 Task: Create a due date automation trigger when advanced on, 2 working days before a card is due add fields with custom field "Resume" set to a number greater or equal to 1 and lower than 10 at 11:00 AM.
Action: Mouse moved to (844, 245)
Screenshot: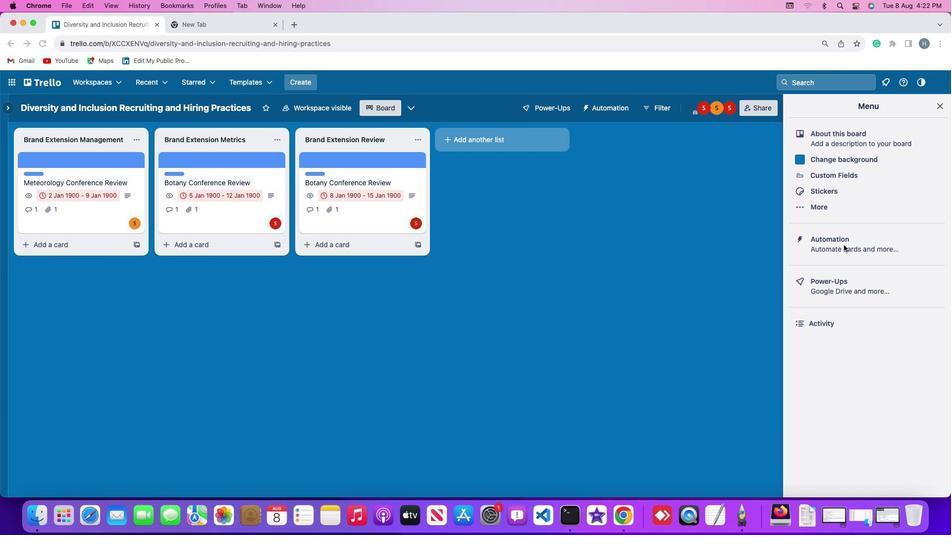 
Action: Mouse pressed left at (844, 245)
Screenshot: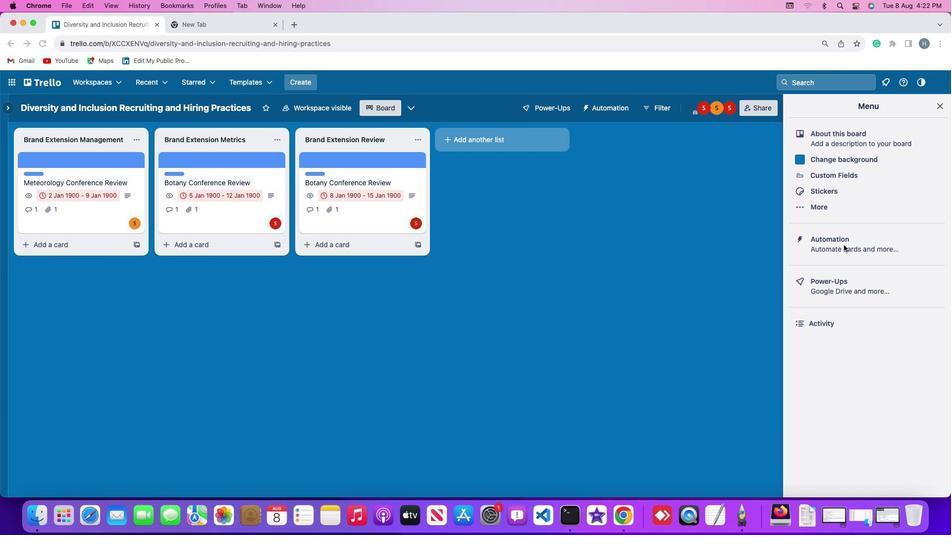 
Action: Mouse pressed left at (844, 245)
Screenshot: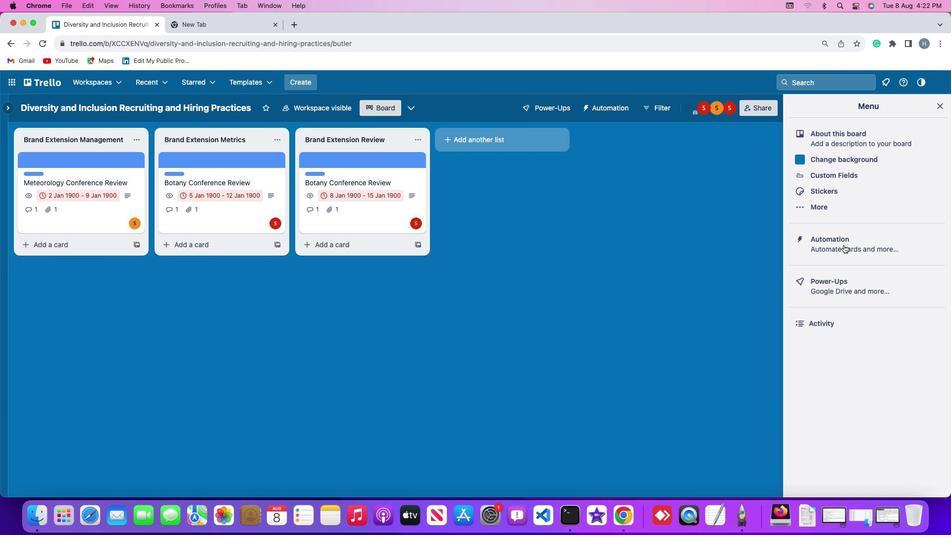 
Action: Mouse moved to (42, 236)
Screenshot: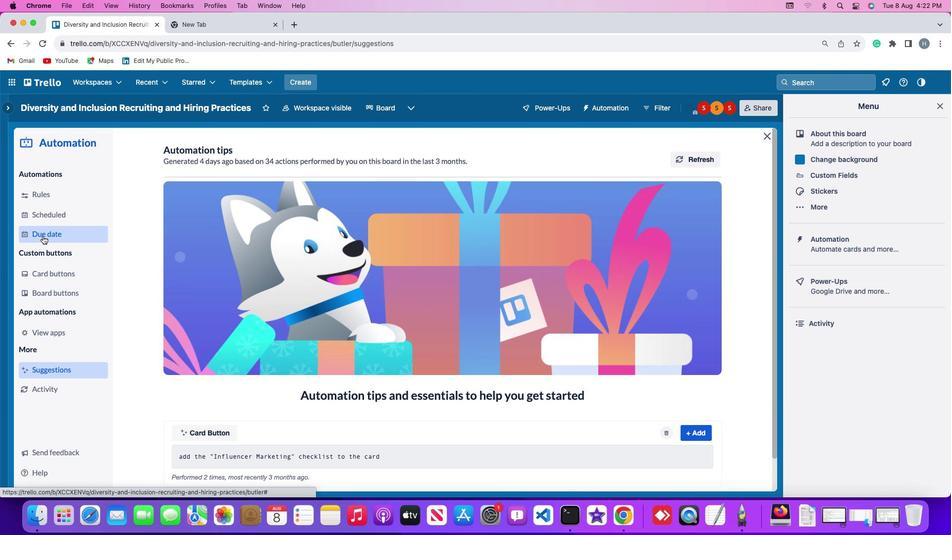 
Action: Mouse pressed left at (42, 236)
Screenshot: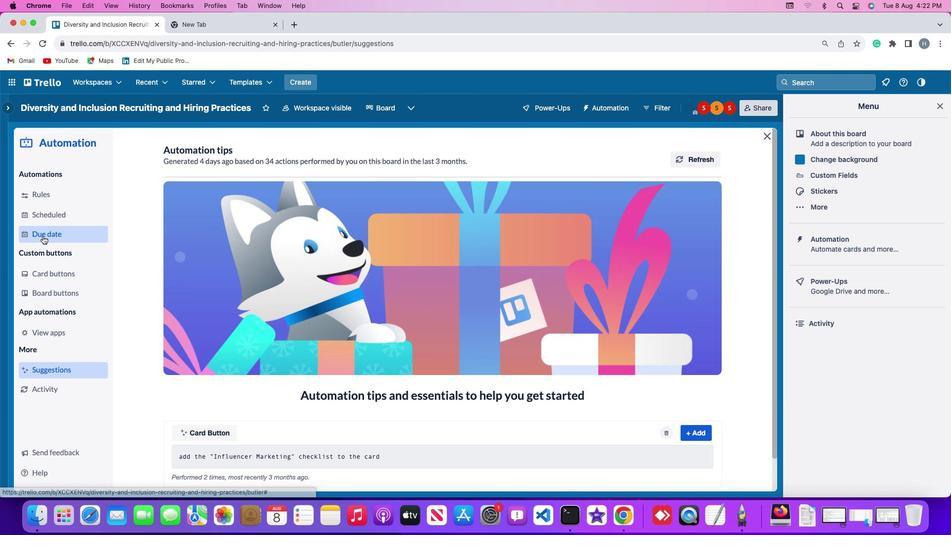 
Action: Mouse moved to (657, 153)
Screenshot: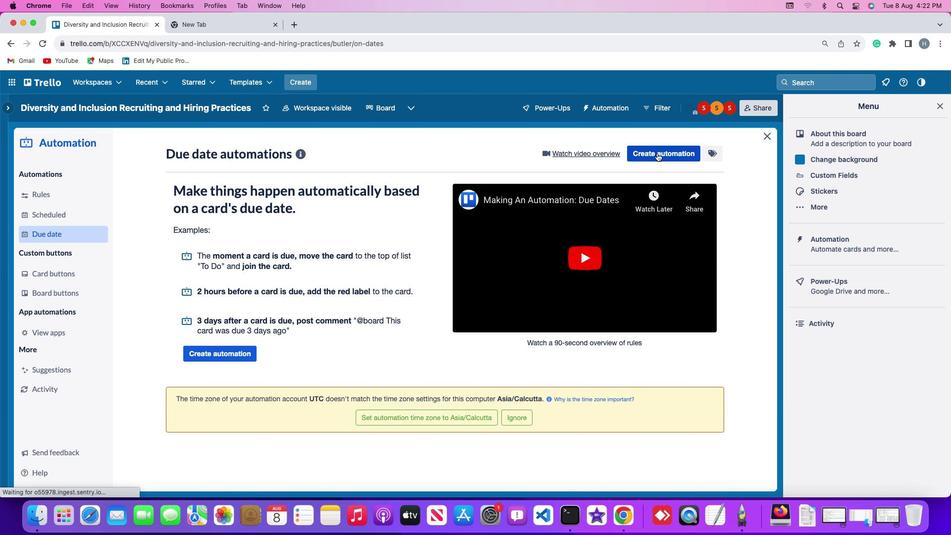 
Action: Mouse pressed left at (657, 153)
Screenshot: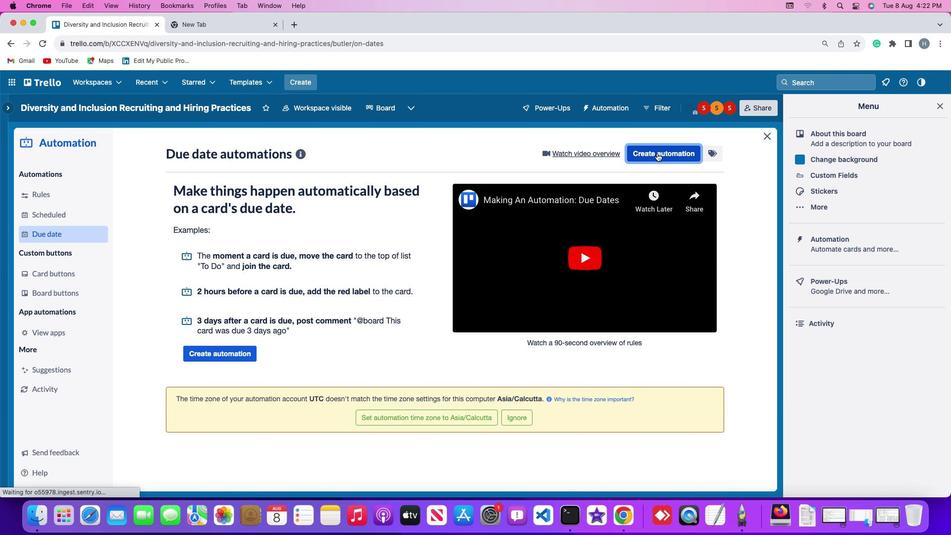 
Action: Mouse moved to (228, 246)
Screenshot: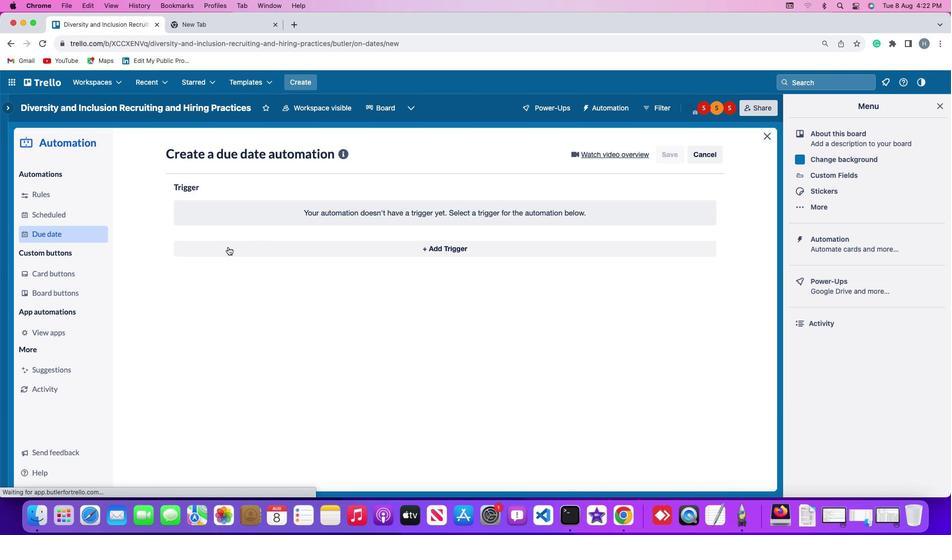 
Action: Mouse pressed left at (228, 246)
Screenshot: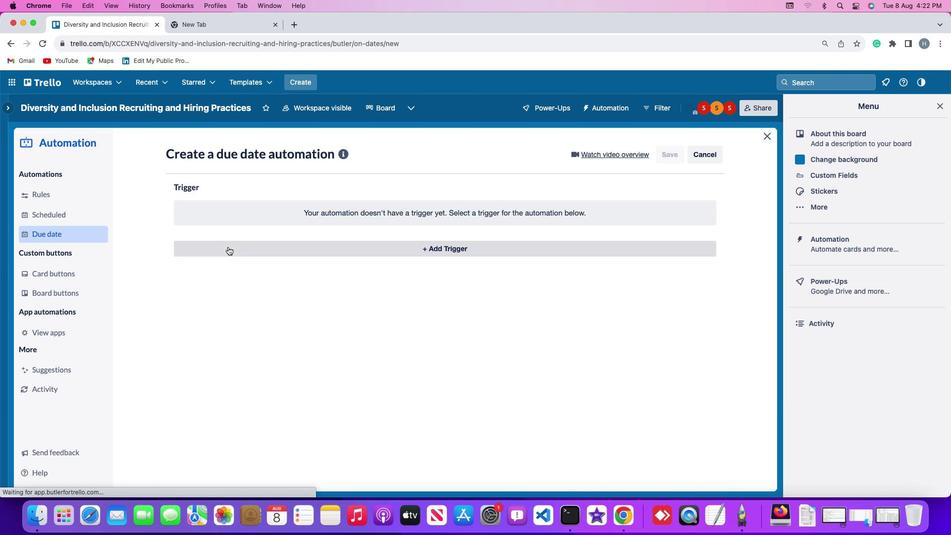 
Action: Mouse moved to (191, 399)
Screenshot: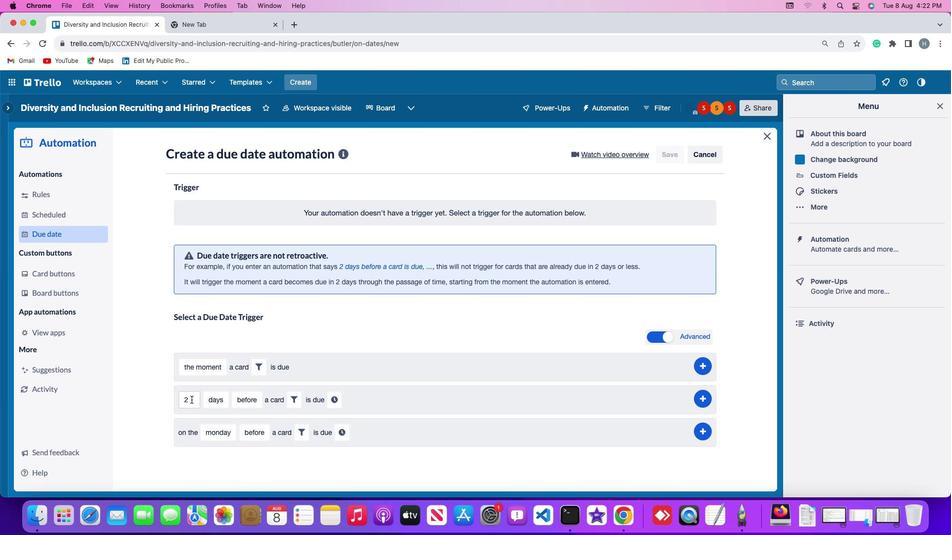 
Action: Mouse pressed left at (191, 399)
Screenshot: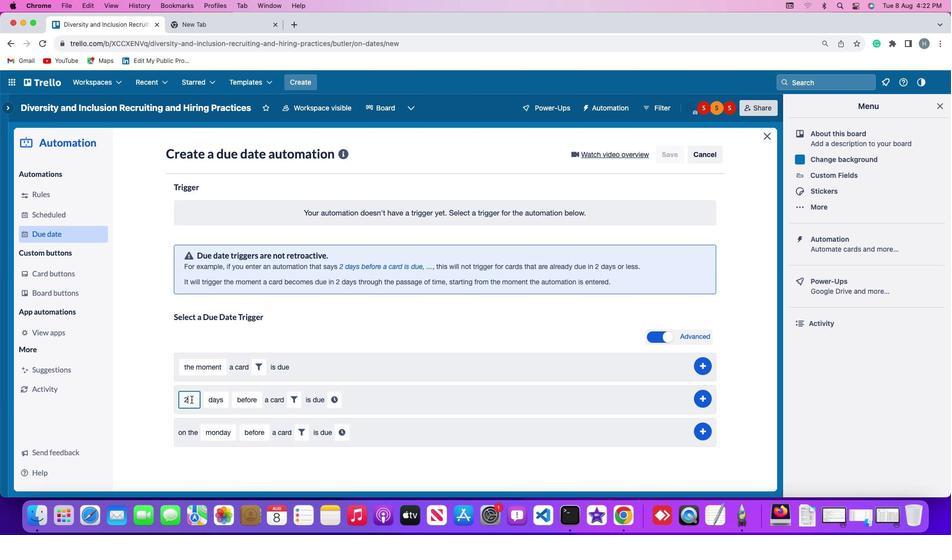 
Action: Mouse moved to (195, 399)
Screenshot: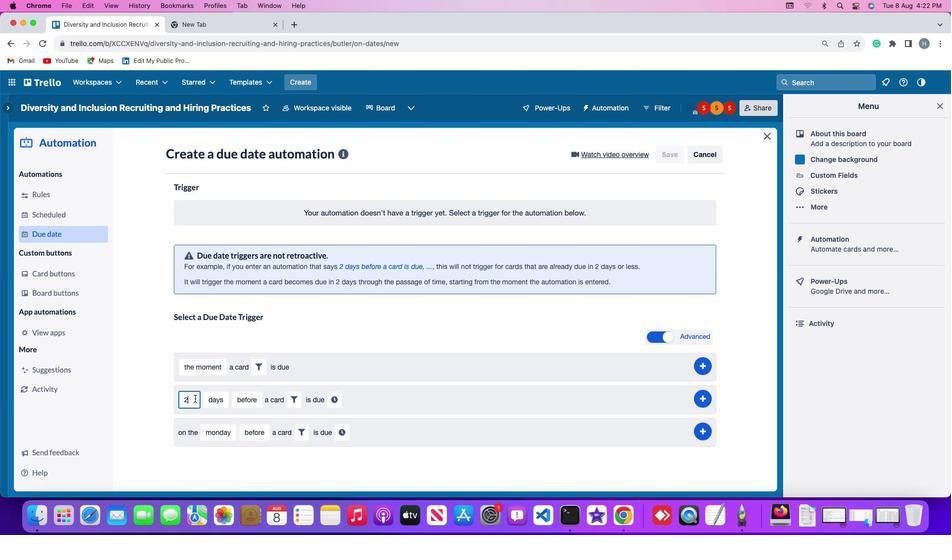 
Action: Key pressed Key.backspace
Screenshot: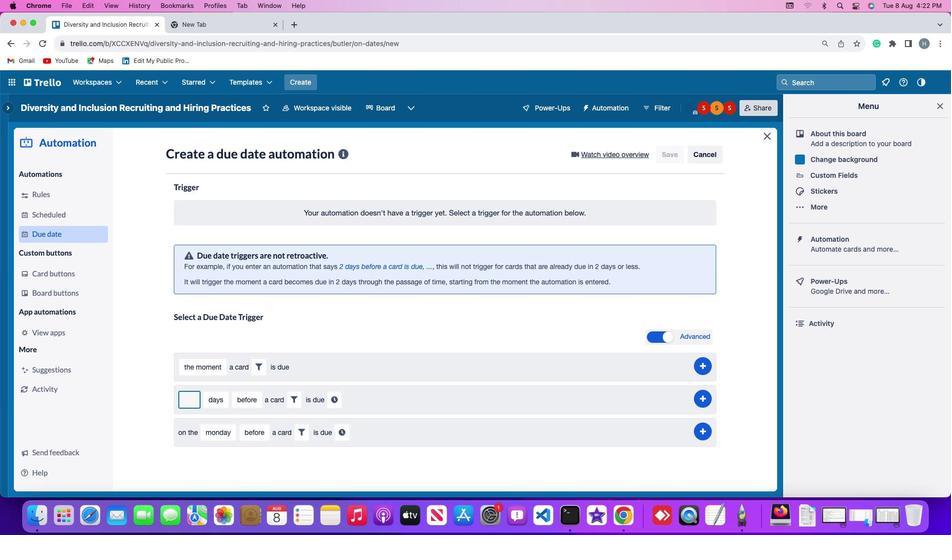 
Action: Mouse moved to (195, 398)
Screenshot: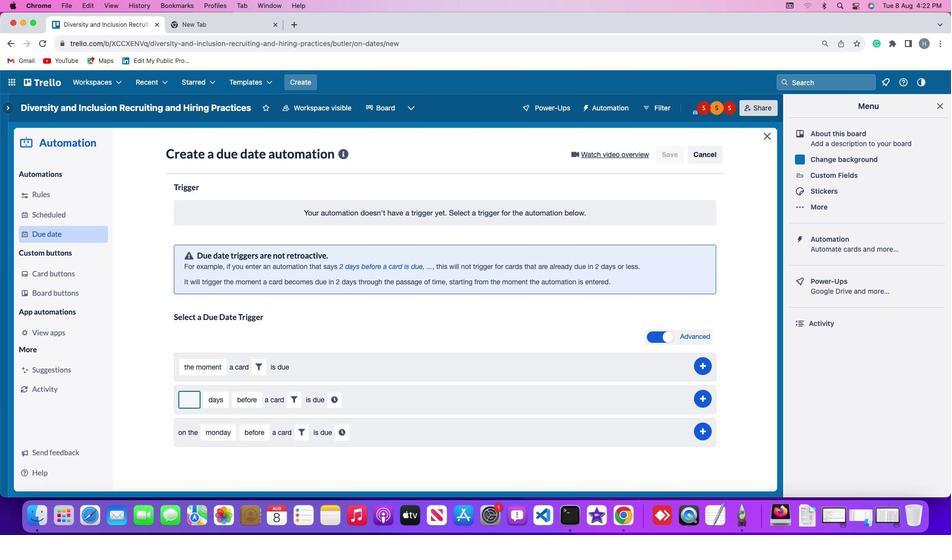 
Action: Key pressed '2'
Screenshot: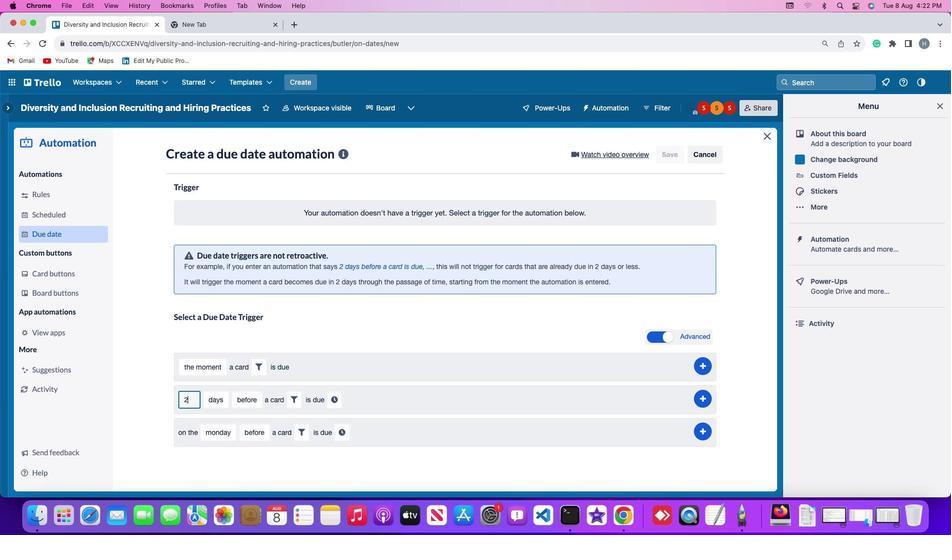 
Action: Mouse moved to (226, 395)
Screenshot: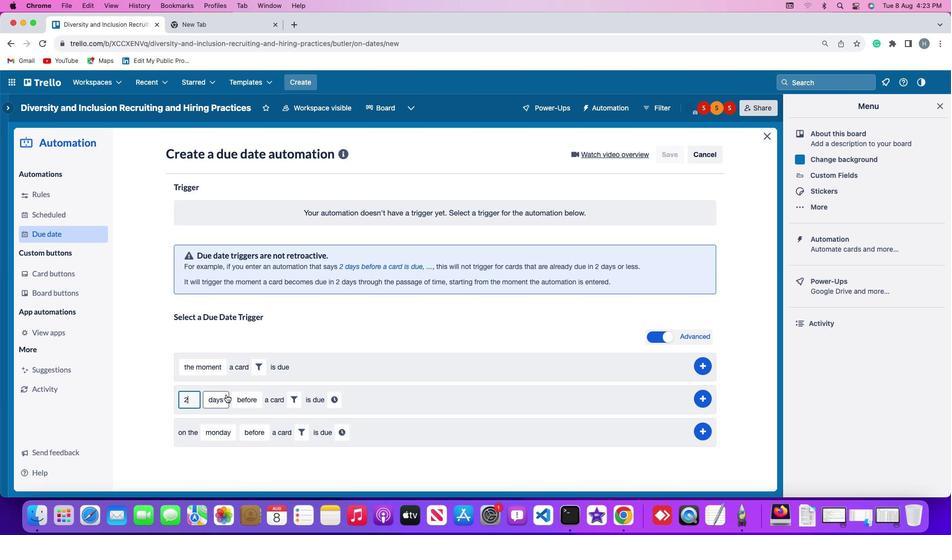 
Action: Mouse pressed left at (226, 395)
Screenshot: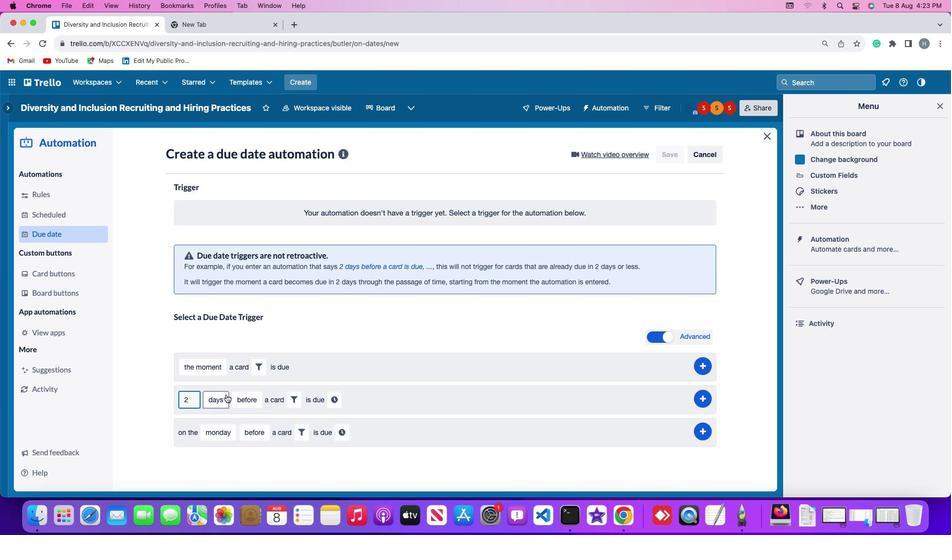 
Action: Mouse moved to (221, 437)
Screenshot: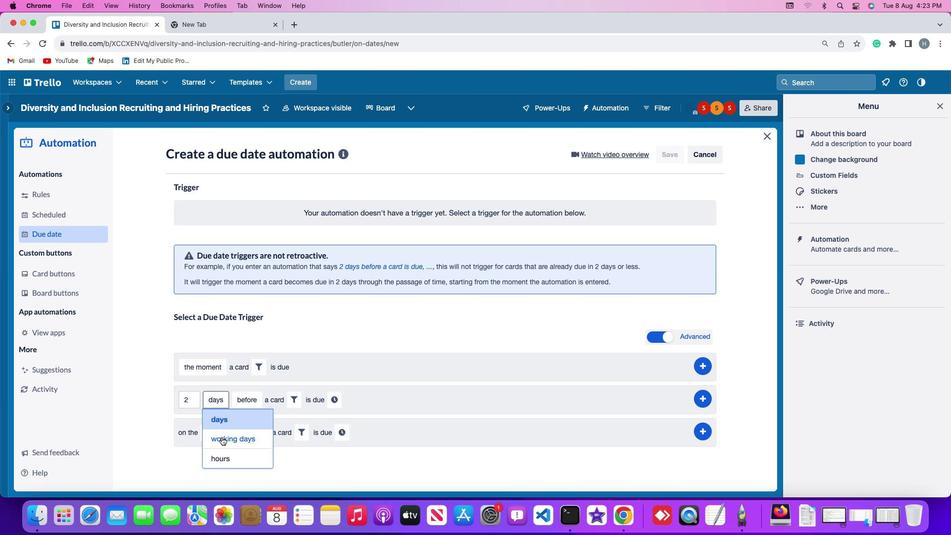 
Action: Mouse pressed left at (221, 437)
Screenshot: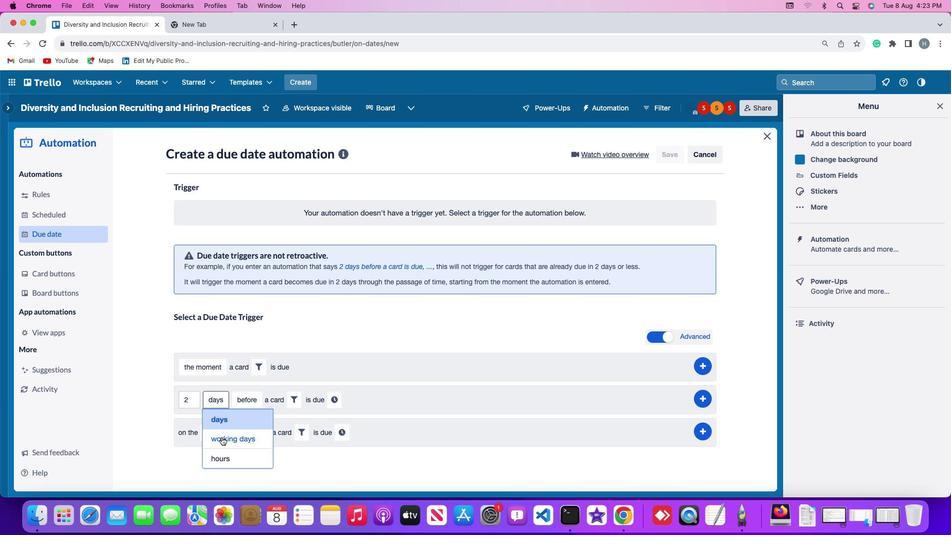 
Action: Mouse moved to (278, 395)
Screenshot: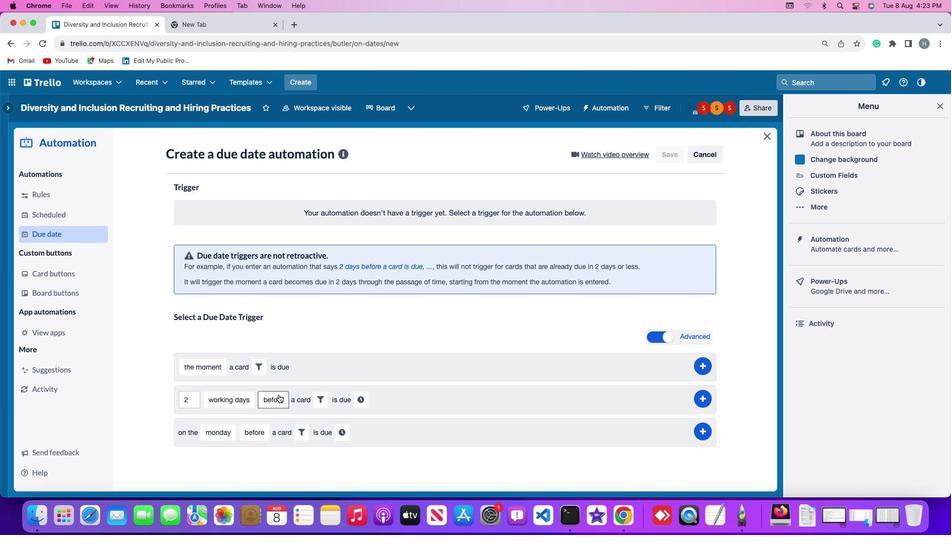 
Action: Mouse pressed left at (278, 395)
Screenshot: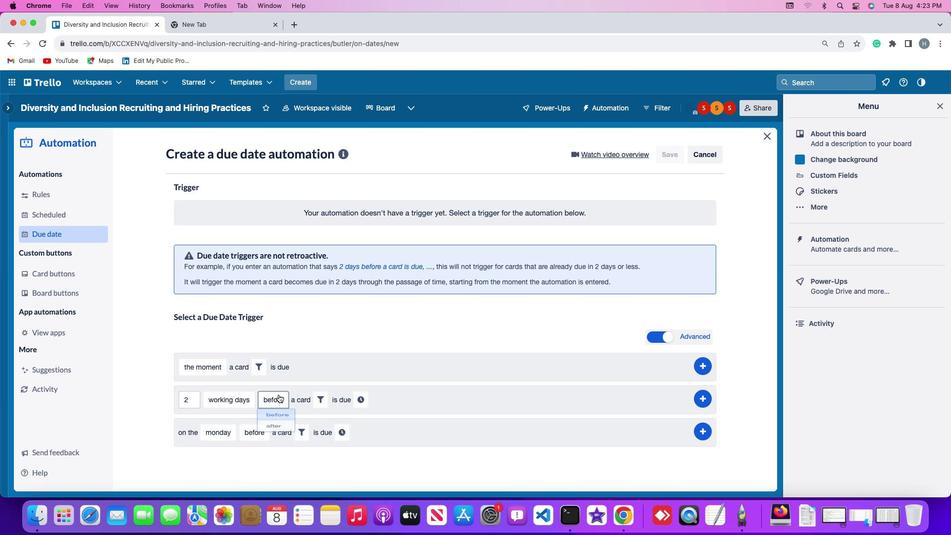 
Action: Mouse moved to (275, 416)
Screenshot: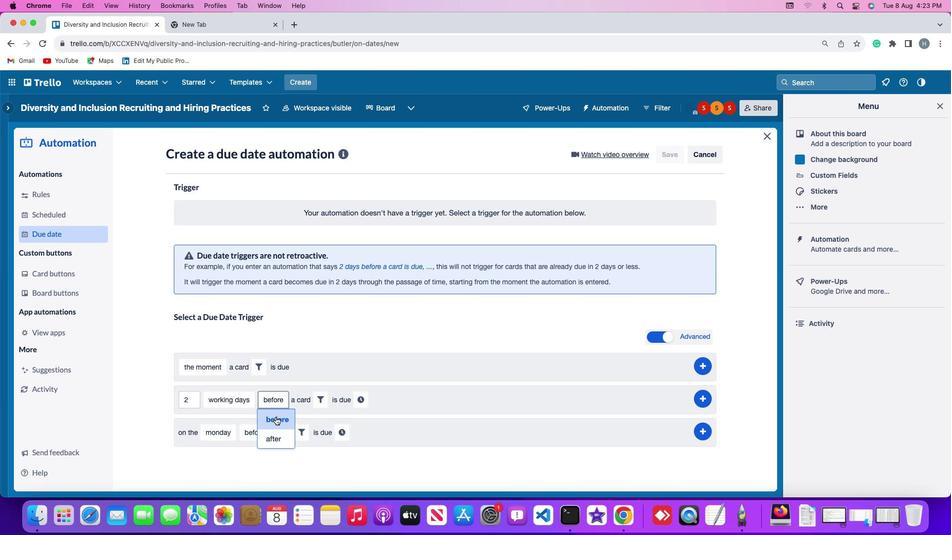 
Action: Mouse pressed left at (275, 416)
Screenshot: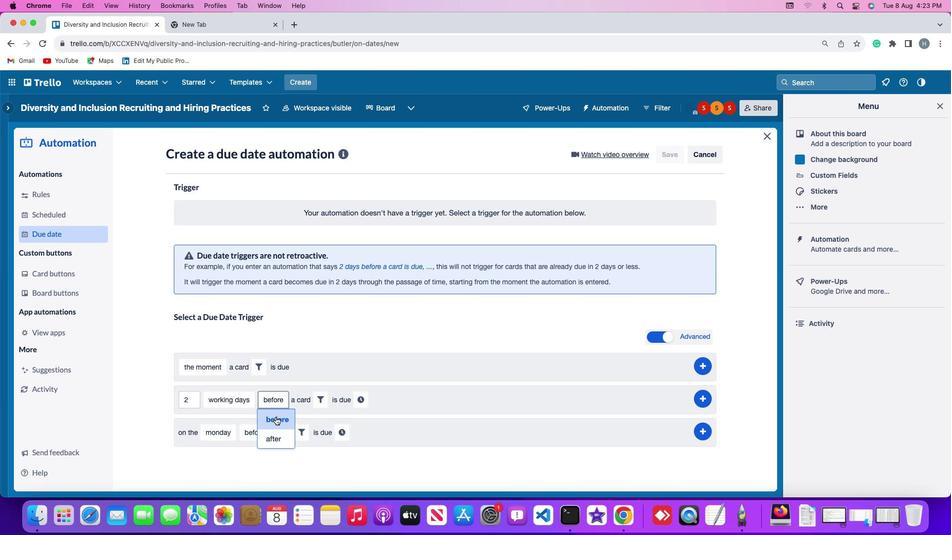 
Action: Mouse moved to (321, 399)
Screenshot: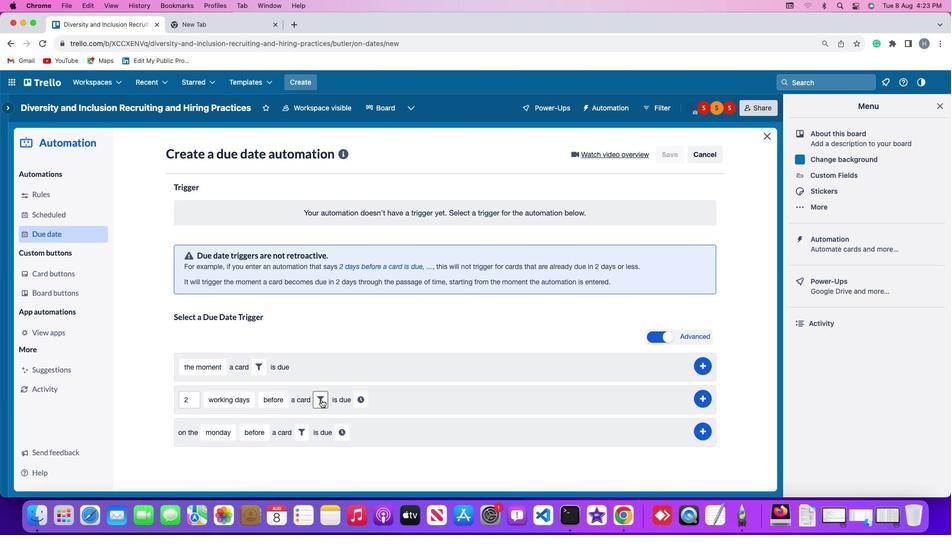 
Action: Mouse pressed left at (321, 399)
Screenshot: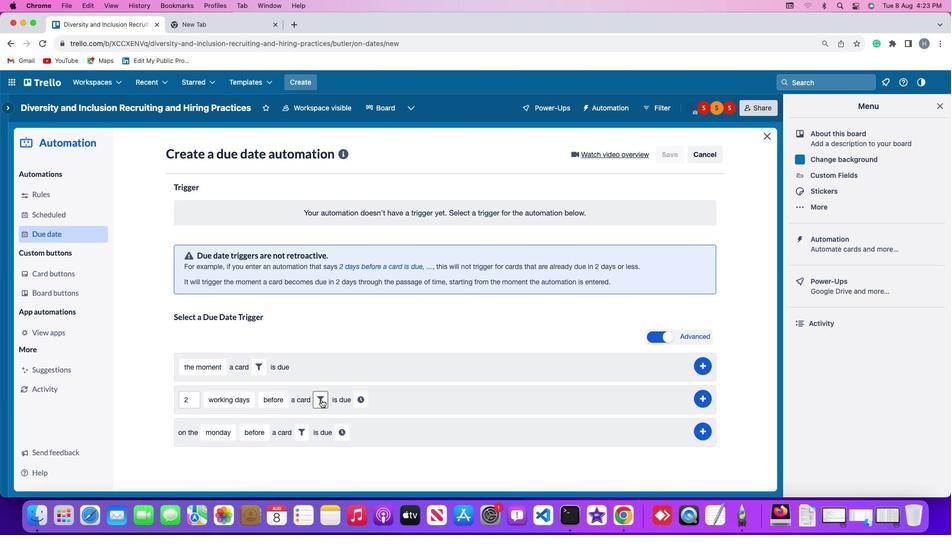 
Action: Mouse moved to (485, 429)
Screenshot: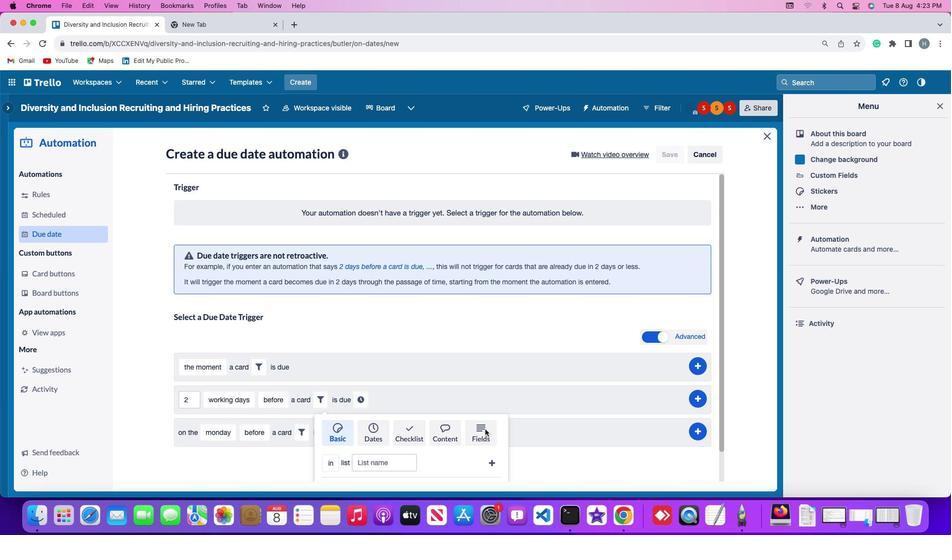 
Action: Mouse pressed left at (485, 429)
Screenshot: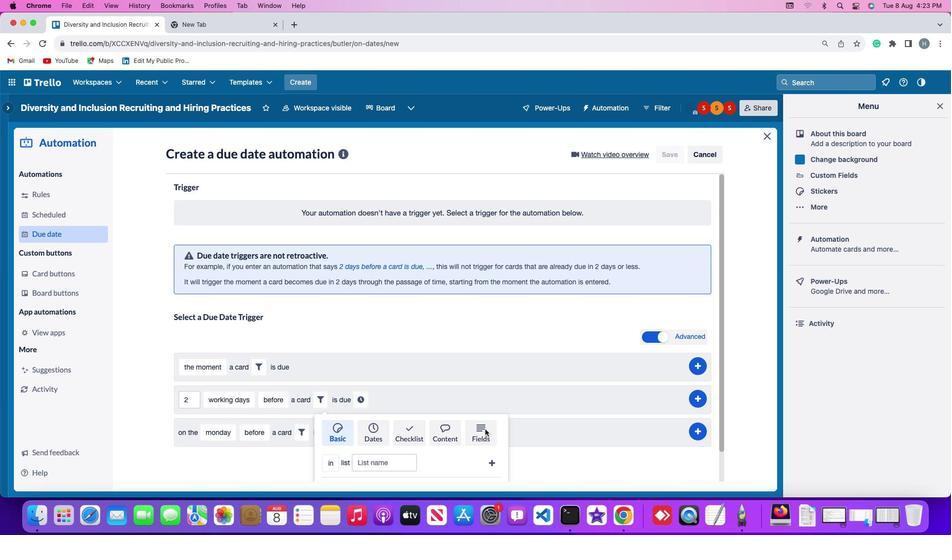 
Action: Mouse moved to (299, 473)
Screenshot: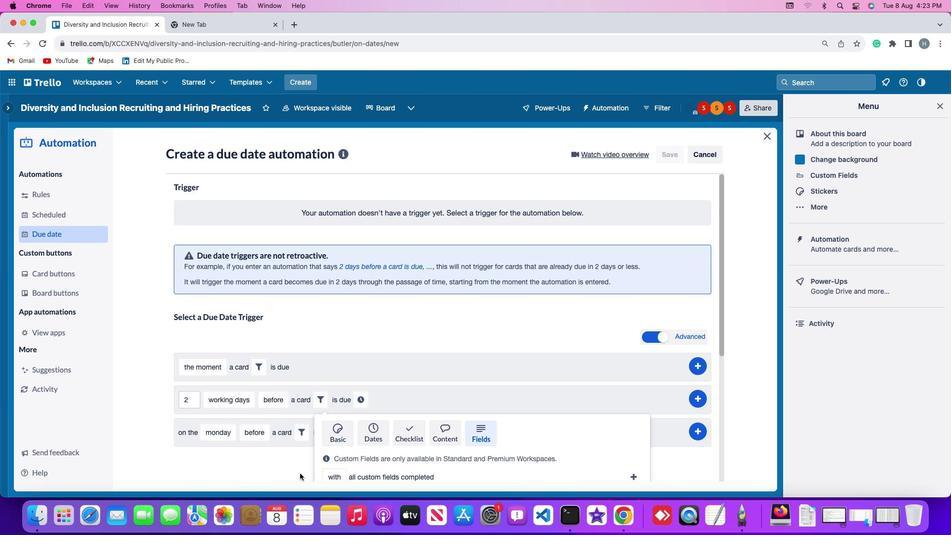 
Action: Mouse scrolled (299, 473) with delta (0, 0)
Screenshot: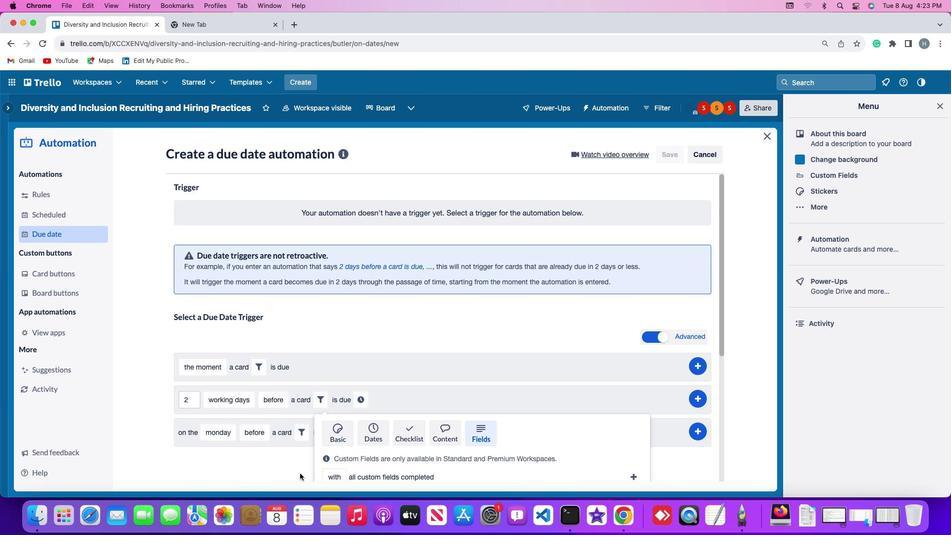 
Action: Mouse scrolled (299, 473) with delta (0, 0)
Screenshot: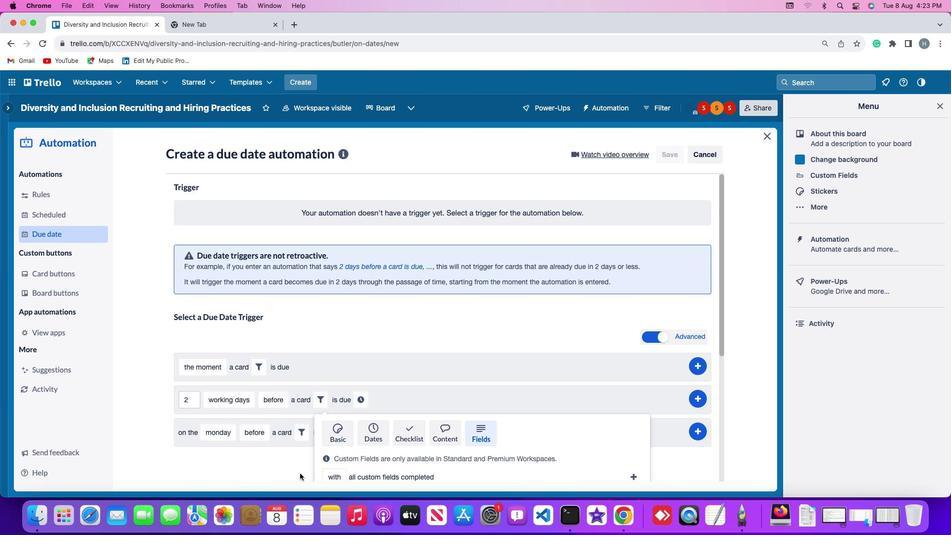 
Action: Mouse scrolled (299, 473) with delta (0, -1)
Screenshot: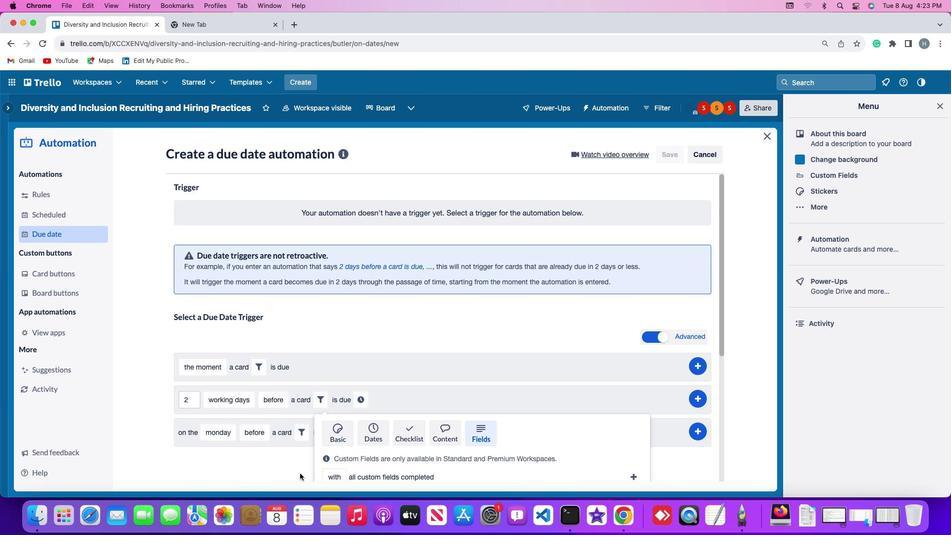 
Action: Mouse scrolled (299, 473) with delta (0, -2)
Screenshot: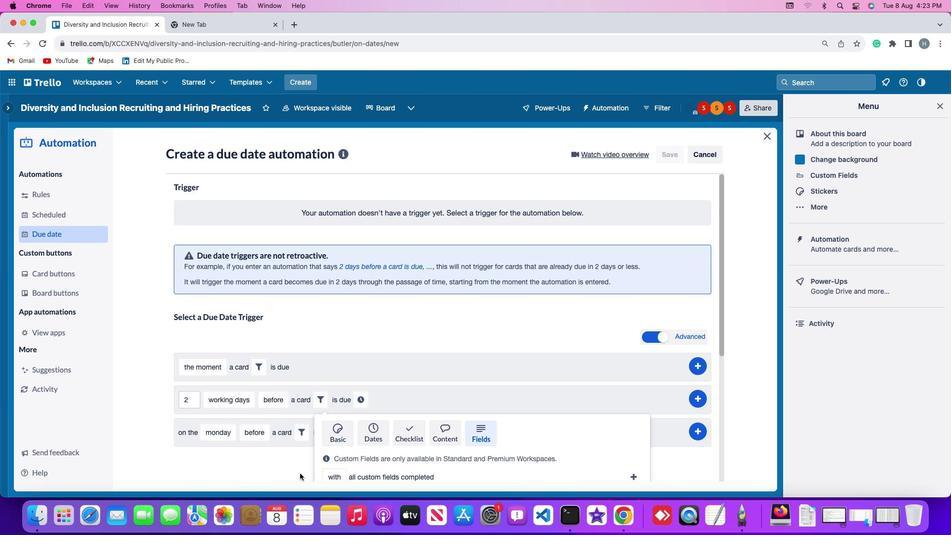
Action: Mouse scrolled (299, 473) with delta (0, -2)
Screenshot: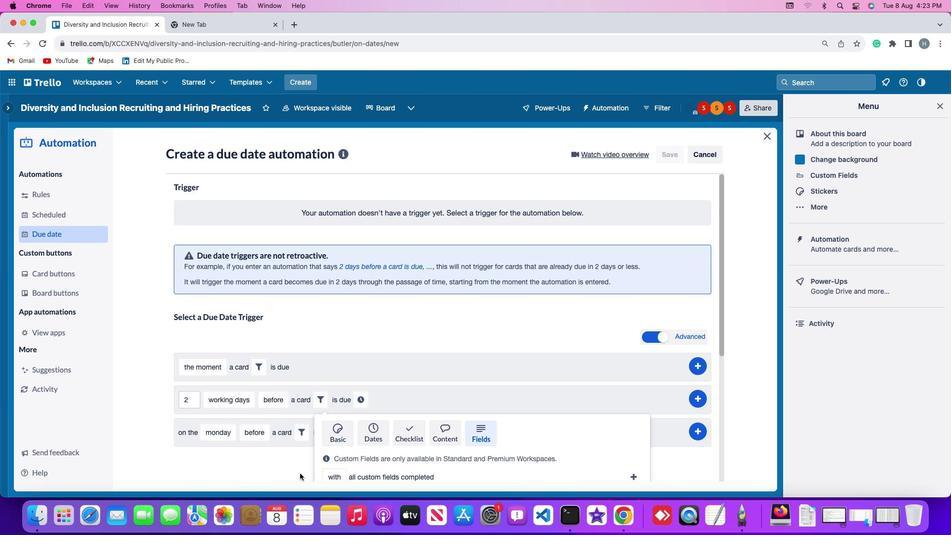 
Action: Mouse scrolled (299, 473) with delta (0, -3)
Screenshot: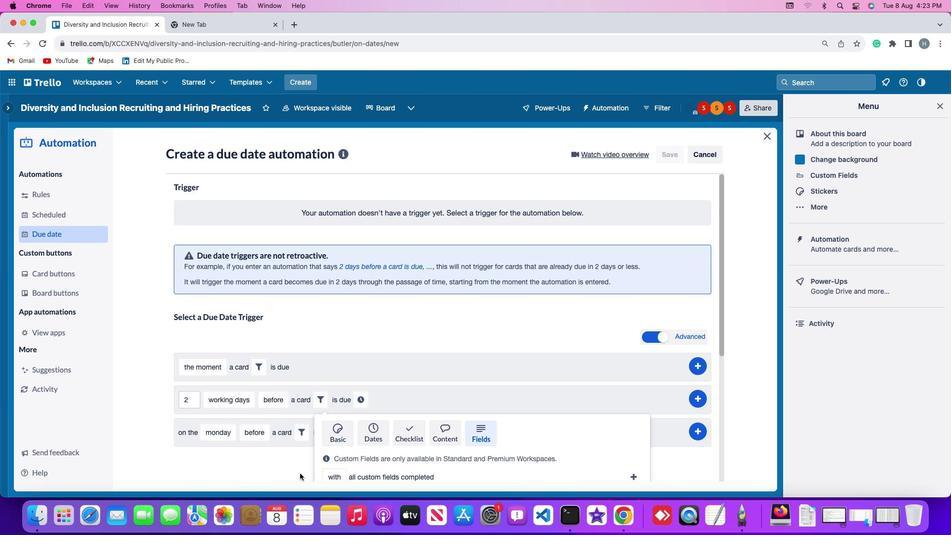 
Action: Mouse scrolled (299, 473) with delta (0, -3)
Screenshot: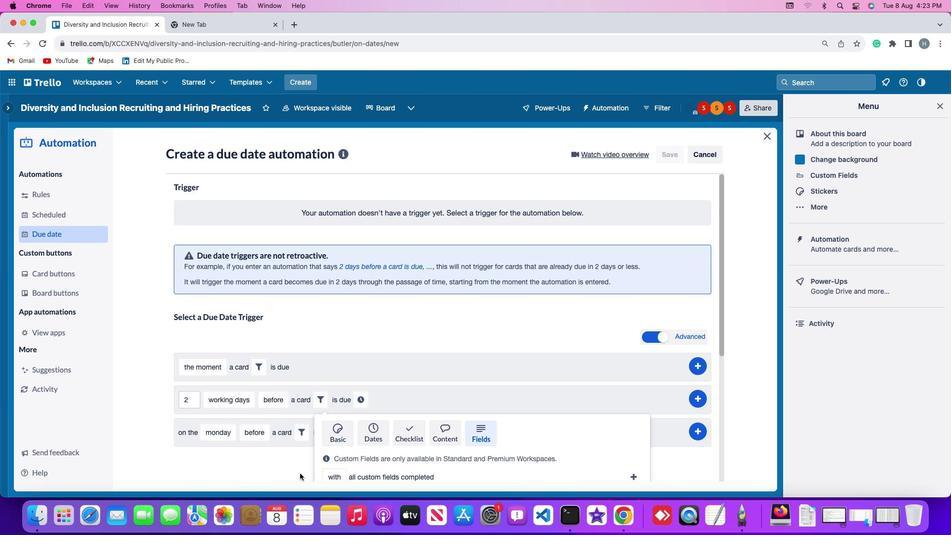 
Action: Mouse scrolled (299, 473) with delta (0, -3)
Screenshot: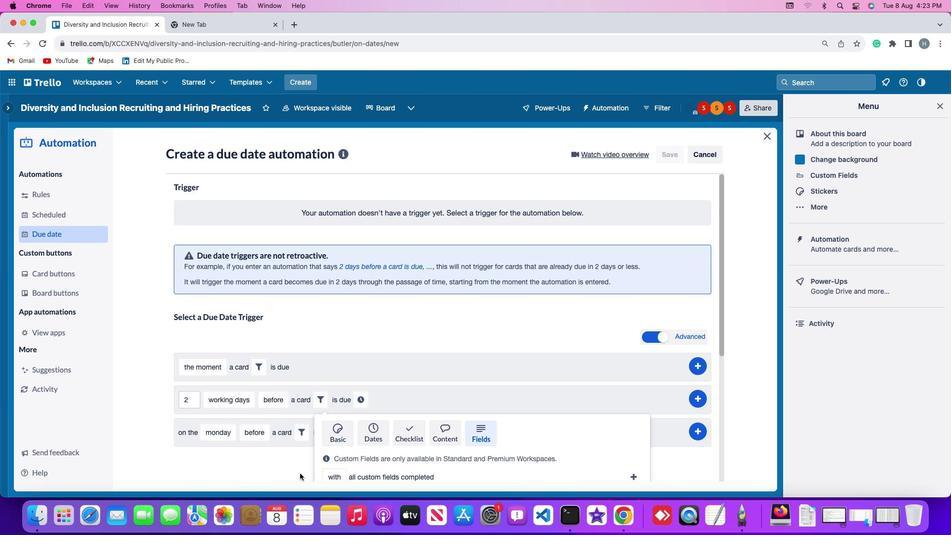 
Action: Mouse moved to (300, 473)
Screenshot: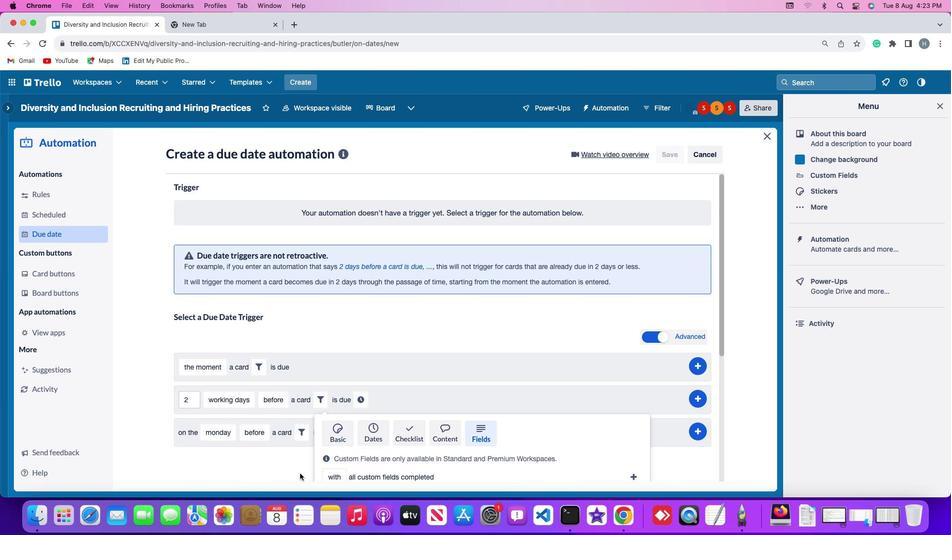 
Action: Mouse scrolled (300, 473) with delta (0, 0)
Screenshot: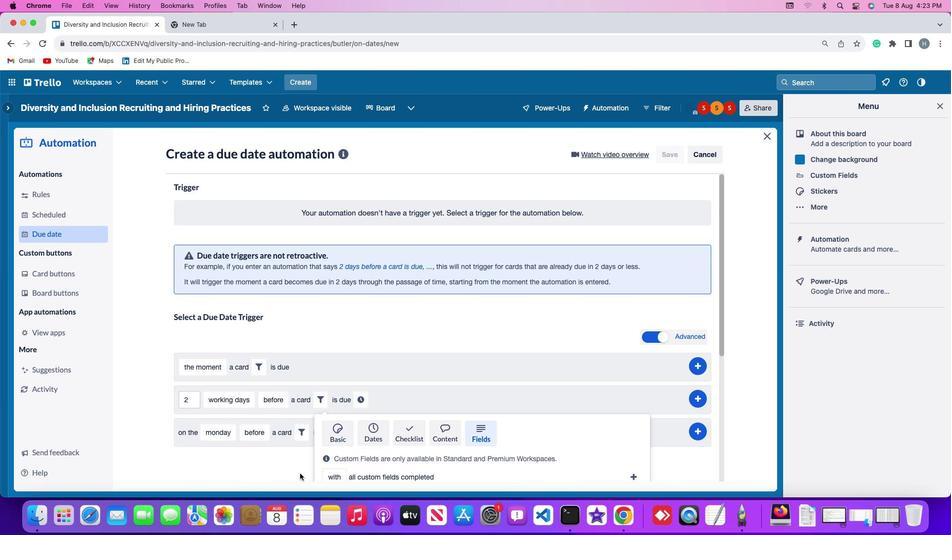 
Action: Mouse scrolled (300, 473) with delta (0, 0)
Screenshot: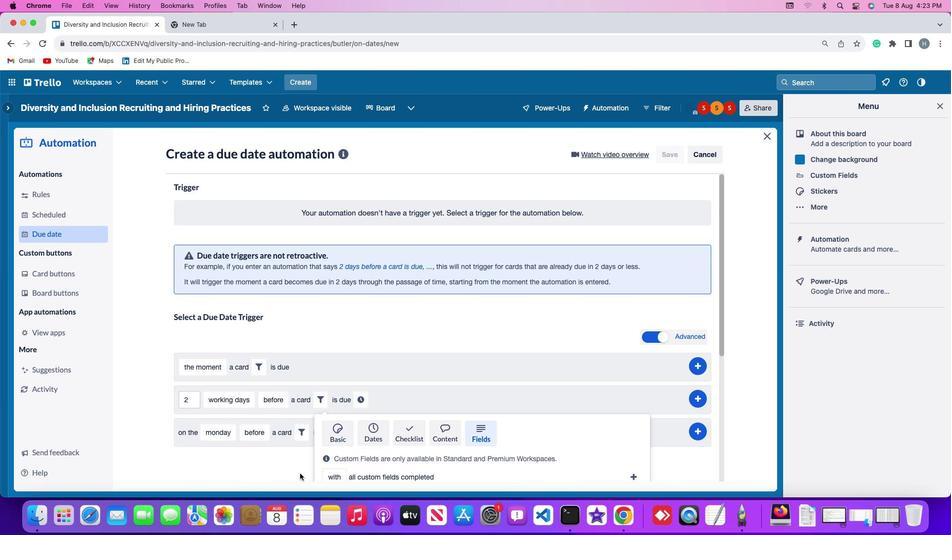 
Action: Mouse scrolled (300, 473) with delta (0, -1)
Screenshot: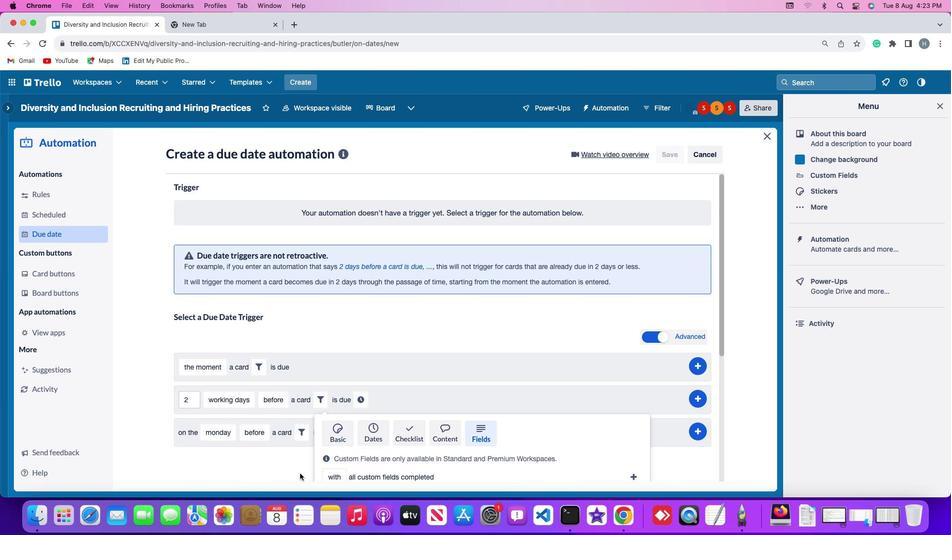 
Action: Mouse scrolled (300, 473) with delta (0, -2)
Screenshot: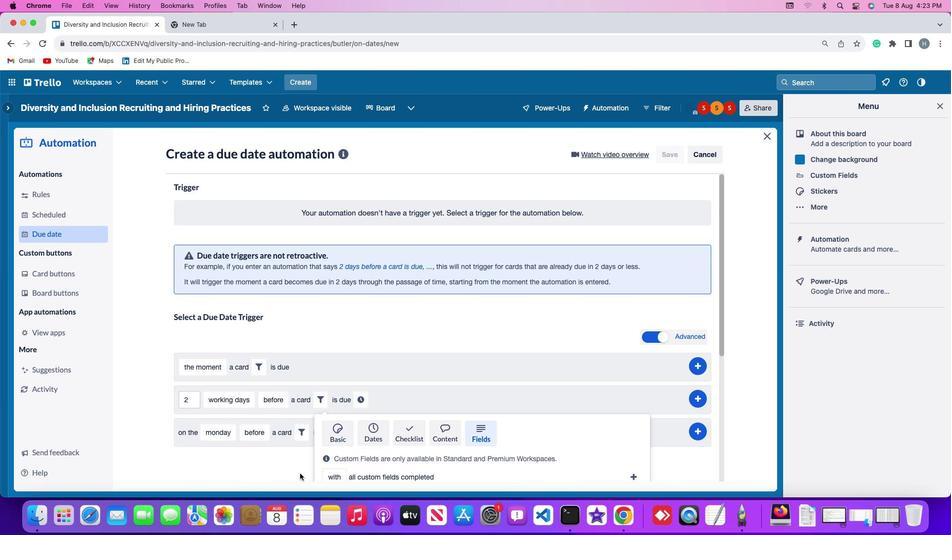 
Action: Mouse scrolled (300, 473) with delta (0, -2)
Screenshot: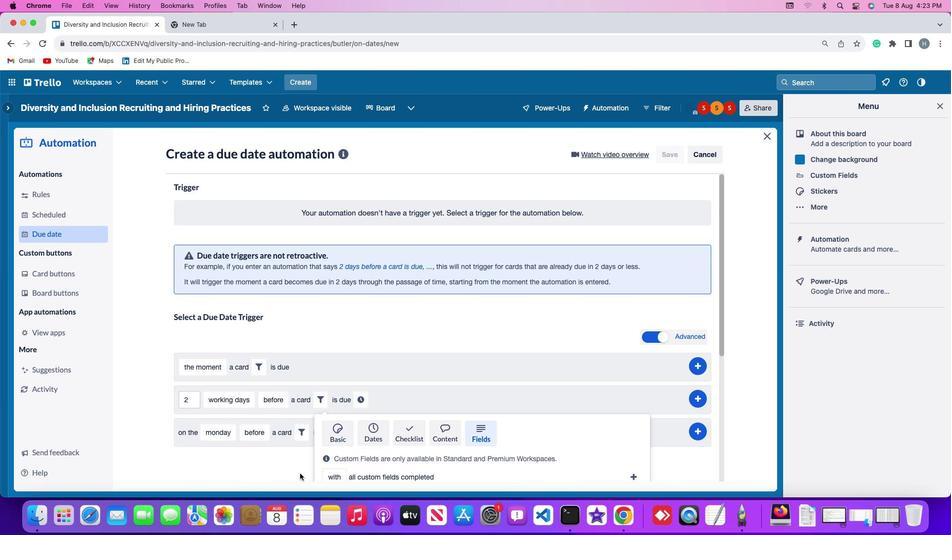 
Action: Mouse scrolled (300, 473) with delta (0, -3)
Screenshot: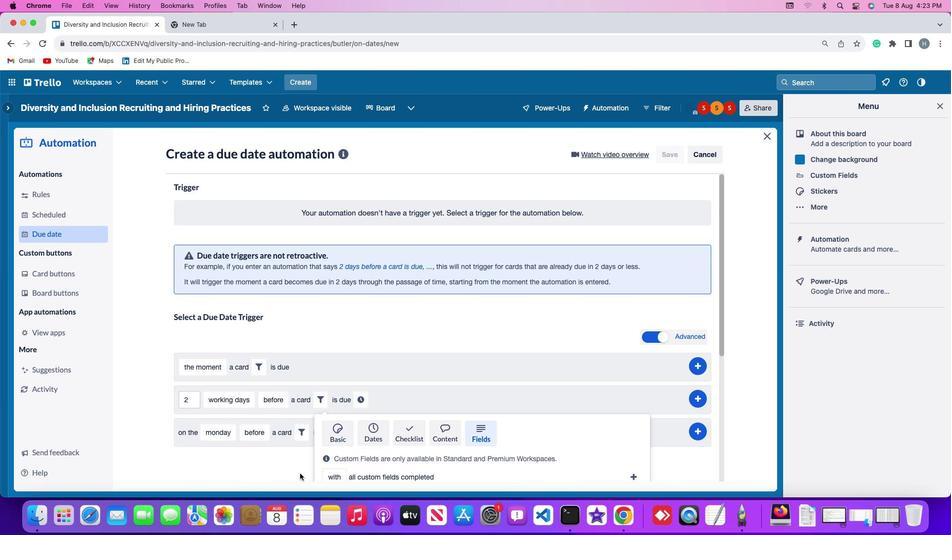 
Action: Mouse scrolled (300, 473) with delta (0, 0)
Screenshot: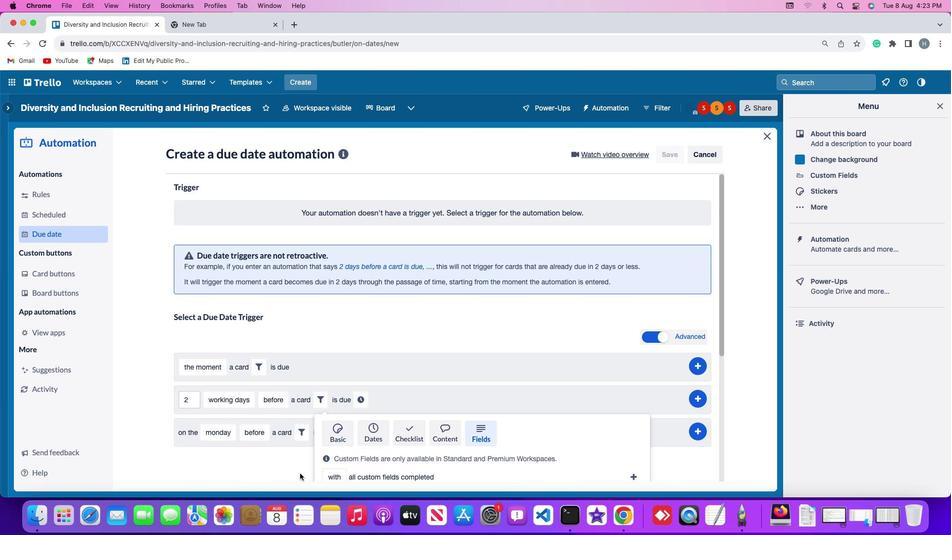 
Action: Mouse scrolled (300, 473) with delta (0, 0)
Screenshot: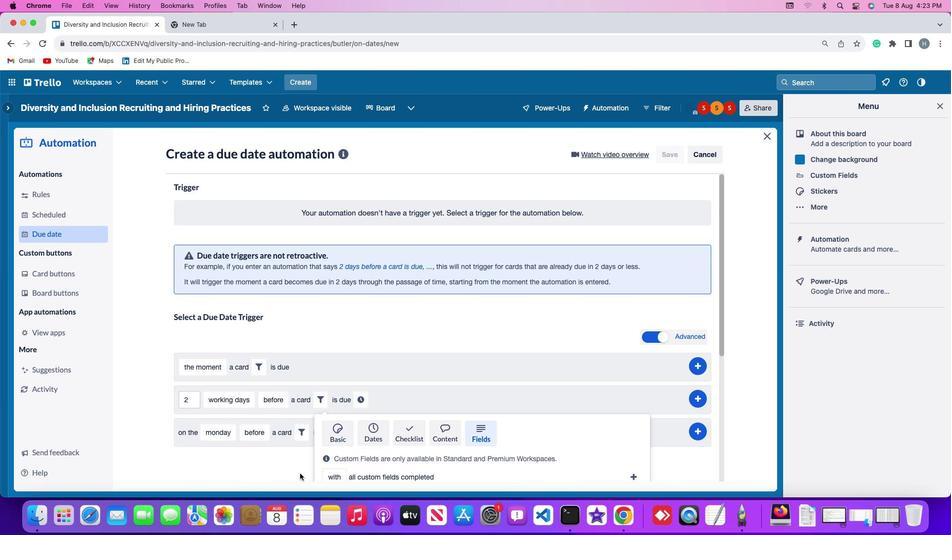 
Action: Mouse scrolled (300, 473) with delta (0, -1)
Screenshot: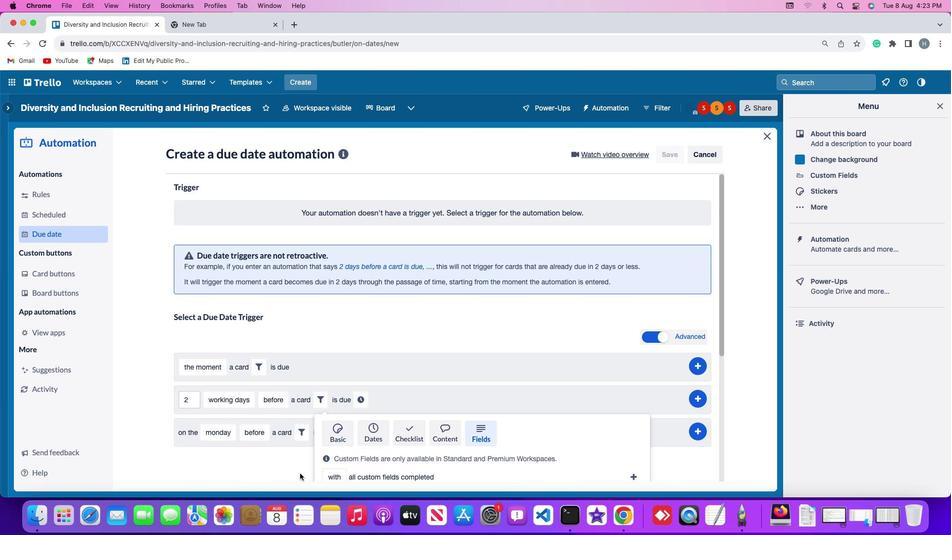
Action: Mouse scrolled (300, 473) with delta (0, -2)
Screenshot: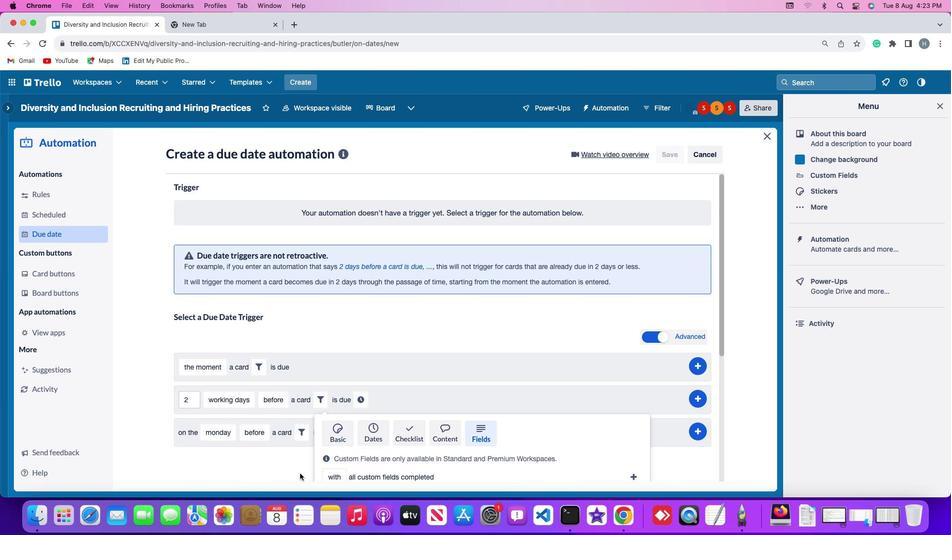 
Action: Mouse scrolled (300, 473) with delta (0, -2)
Screenshot: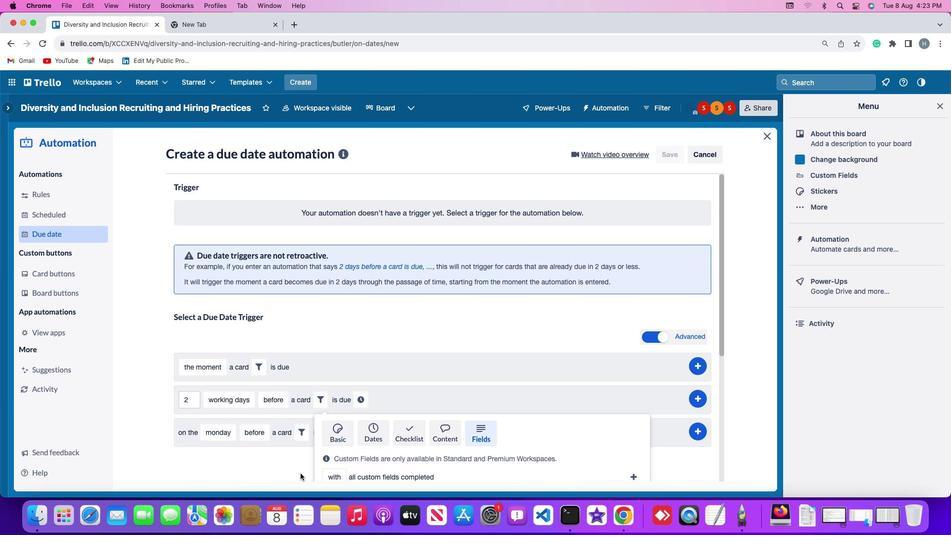 
Action: Mouse moved to (310, 445)
Screenshot: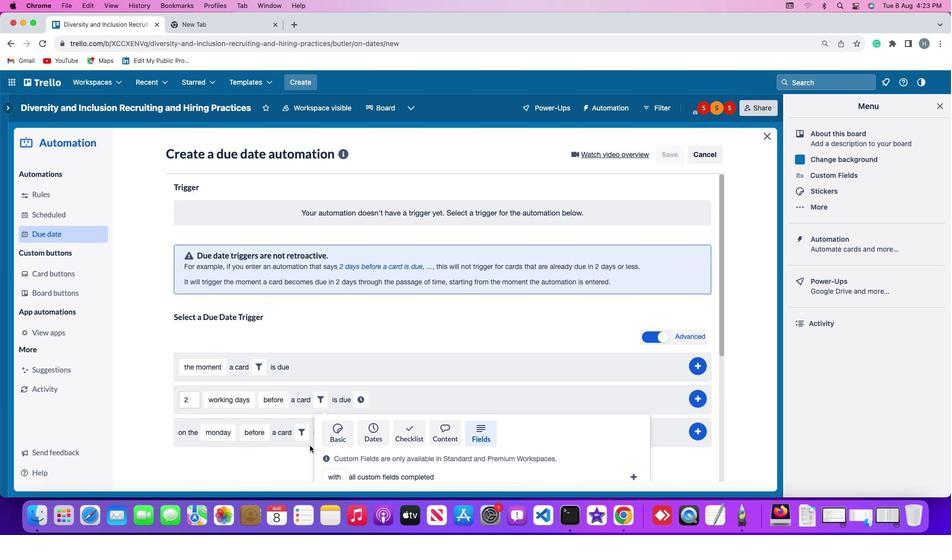 
Action: Mouse scrolled (310, 445) with delta (0, 0)
Screenshot: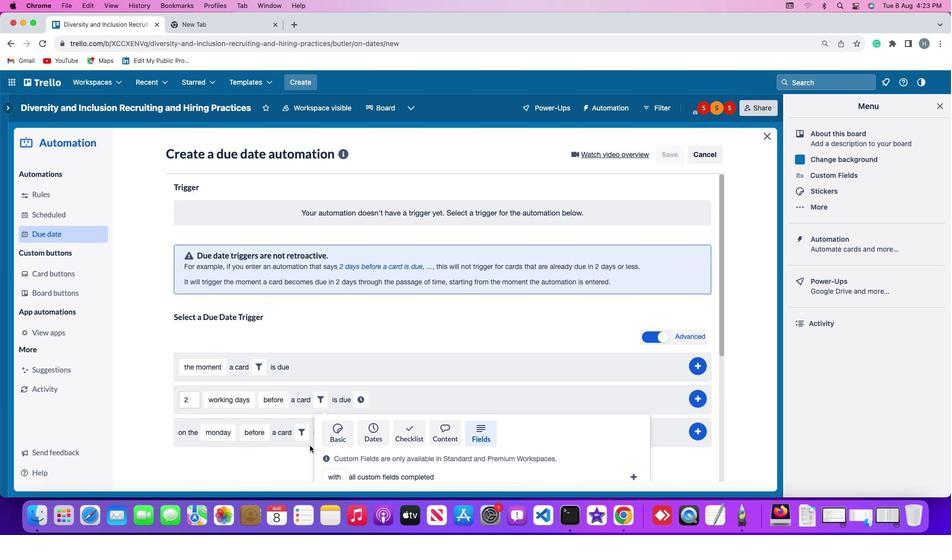 
Action: Mouse scrolled (310, 445) with delta (0, 0)
Screenshot: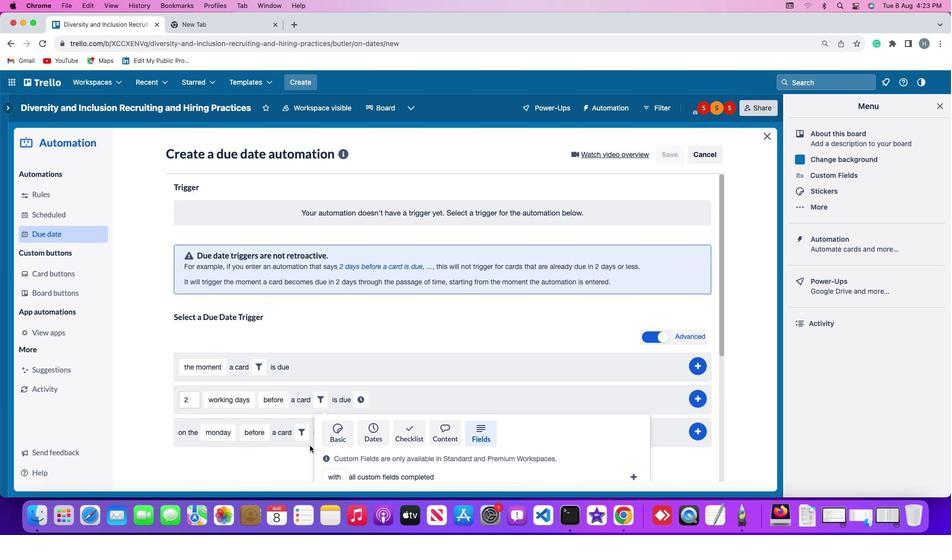 
Action: Mouse scrolled (310, 445) with delta (0, 1)
Screenshot: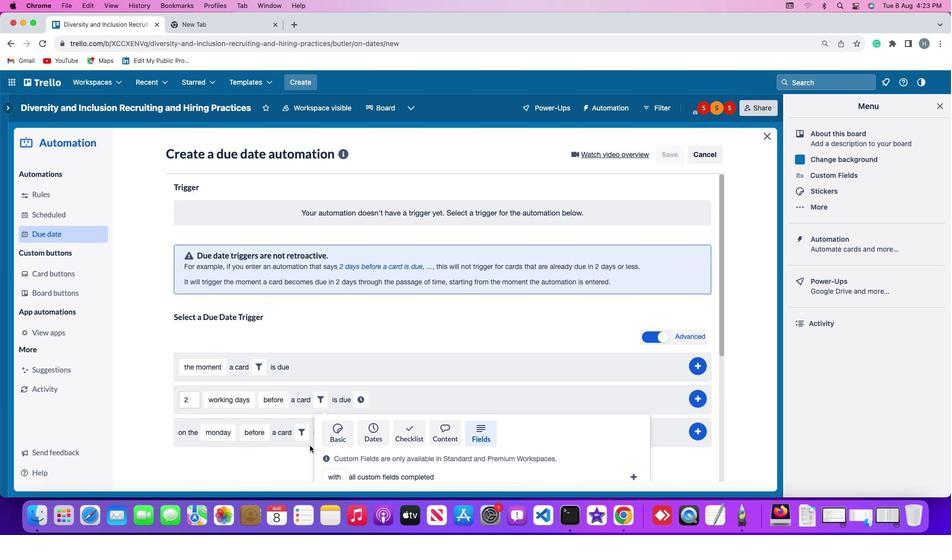 
Action: Mouse scrolled (310, 445) with delta (0, 2)
Screenshot: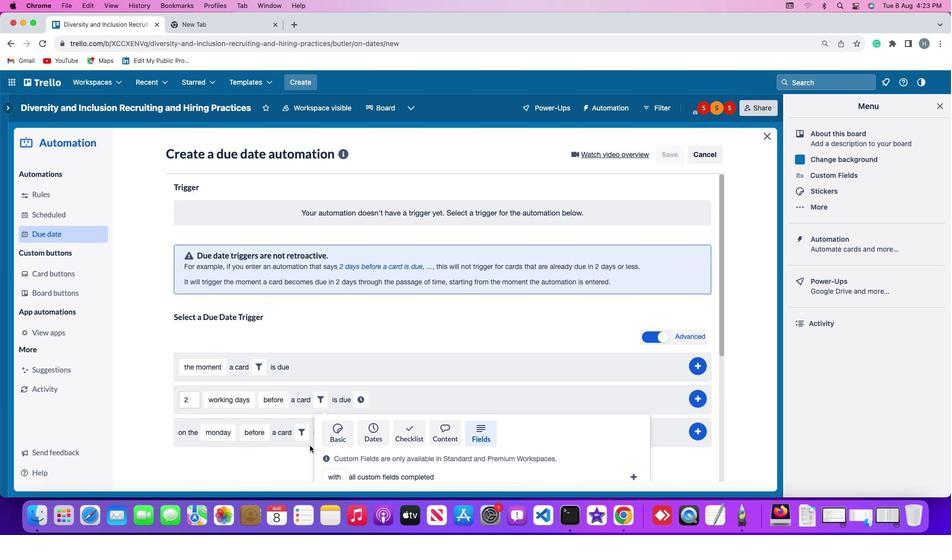 
Action: Mouse moved to (291, 462)
Screenshot: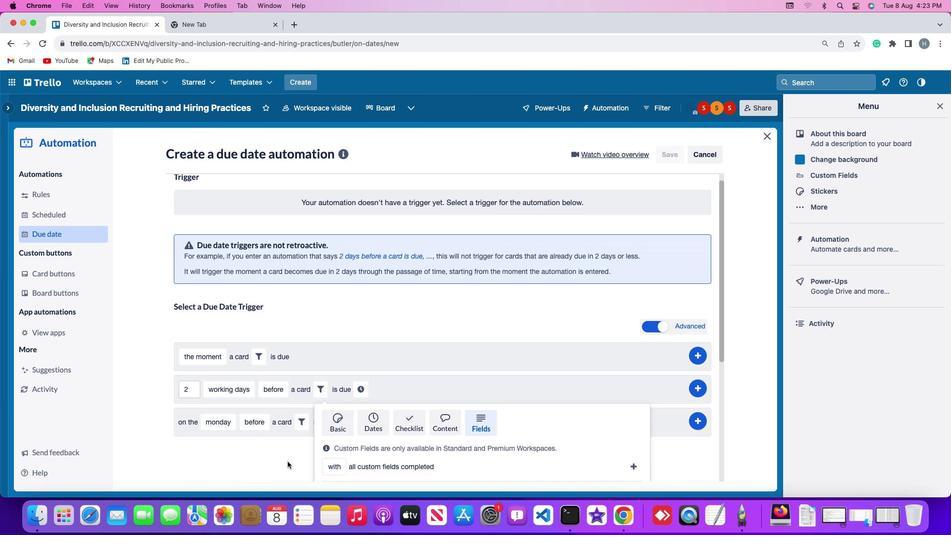 
Action: Mouse scrolled (291, 462) with delta (0, 0)
Screenshot: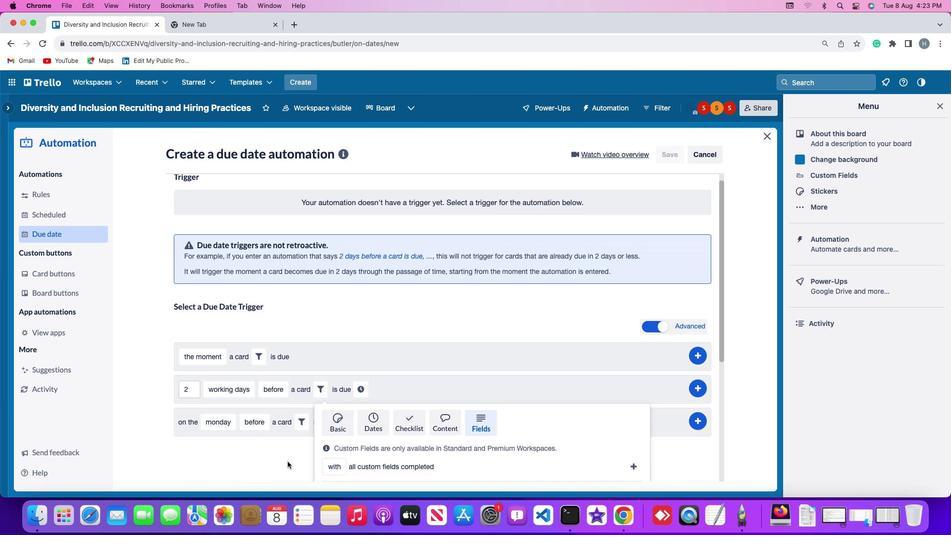 
Action: Mouse moved to (289, 462)
Screenshot: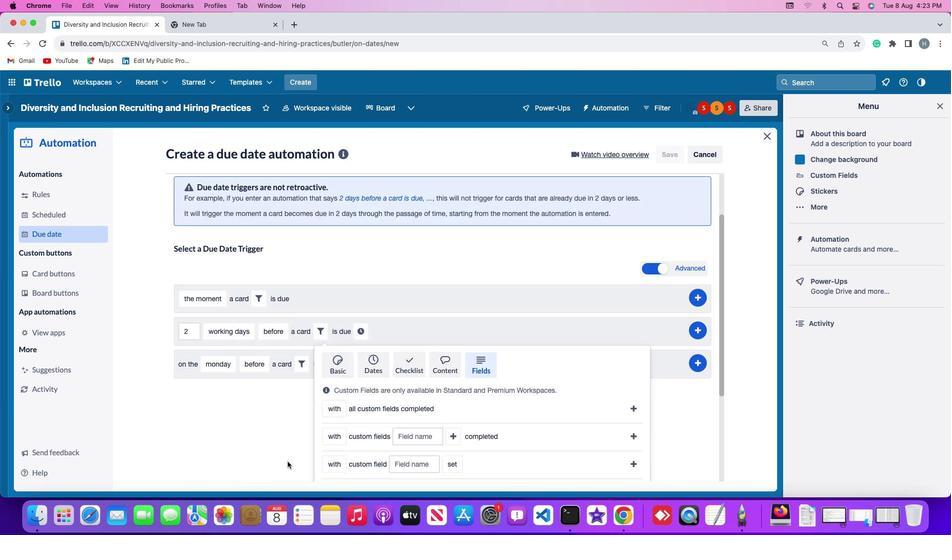
Action: Mouse scrolled (289, 462) with delta (0, 0)
Screenshot: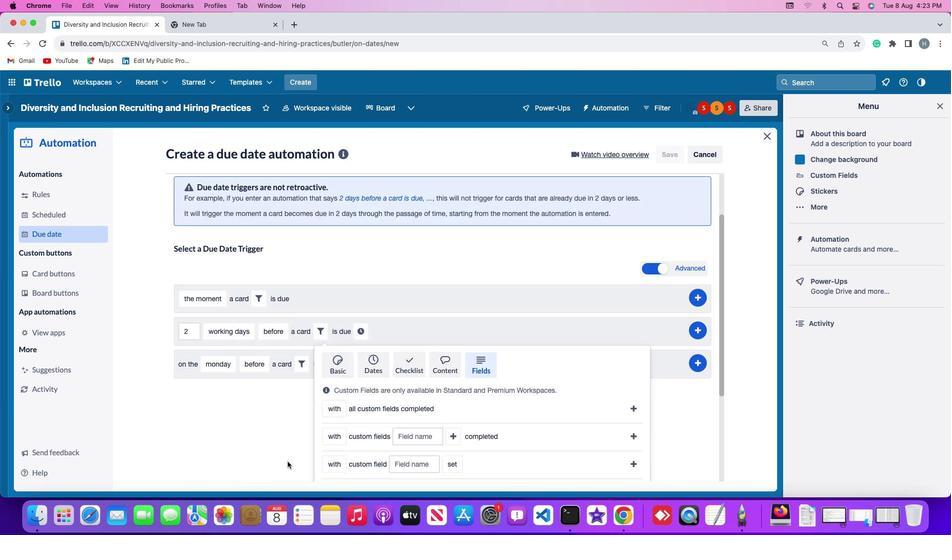 
Action: Mouse moved to (288, 462)
Screenshot: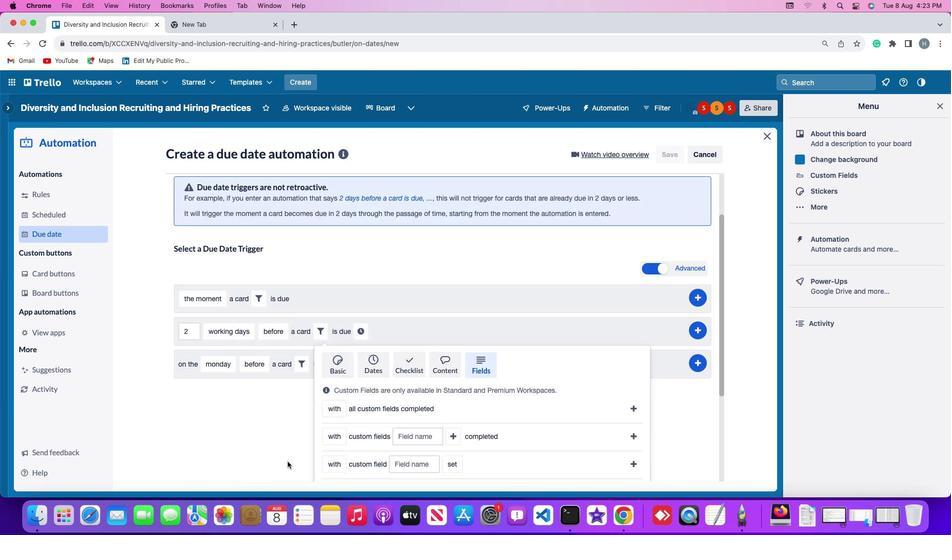 
Action: Mouse scrolled (288, 462) with delta (0, -1)
Screenshot: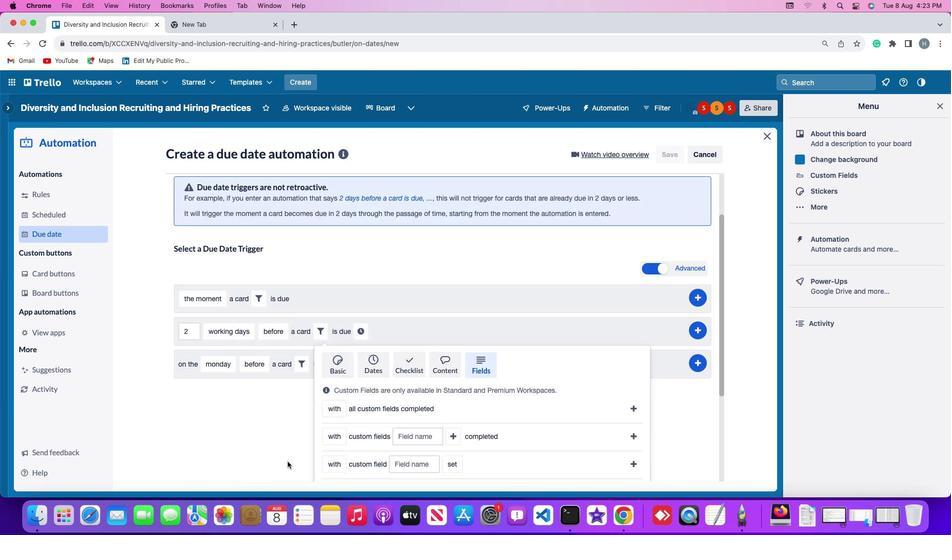 
Action: Mouse moved to (287, 462)
Screenshot: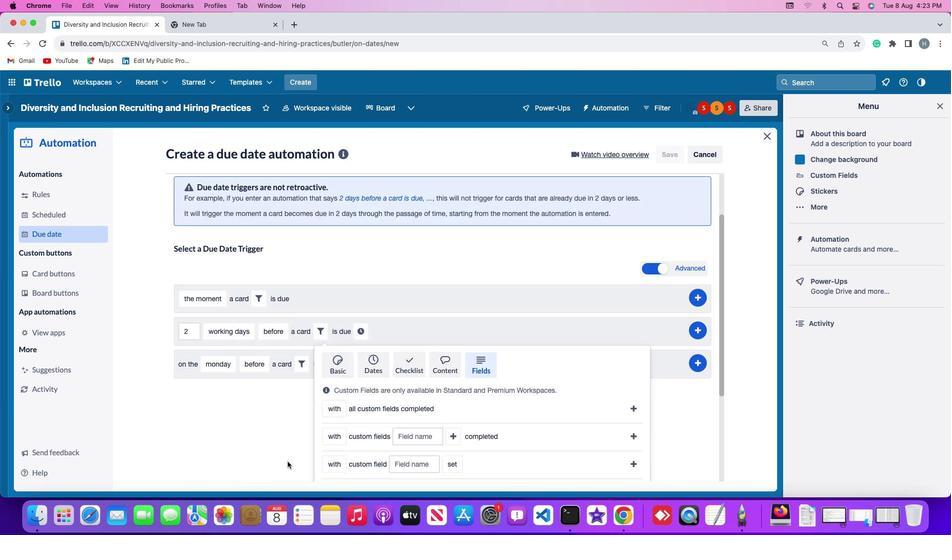 
Action: Mouse scrolled (287, 462) with delta (0, -2)
Screenshot: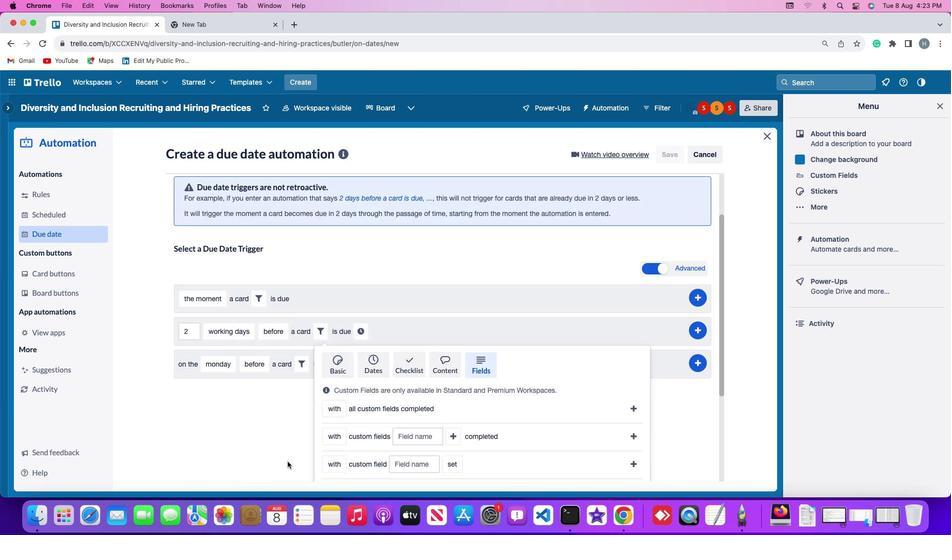
Action: Mouse scrolled (287, 462) with delta (0, -2)
Screenshot: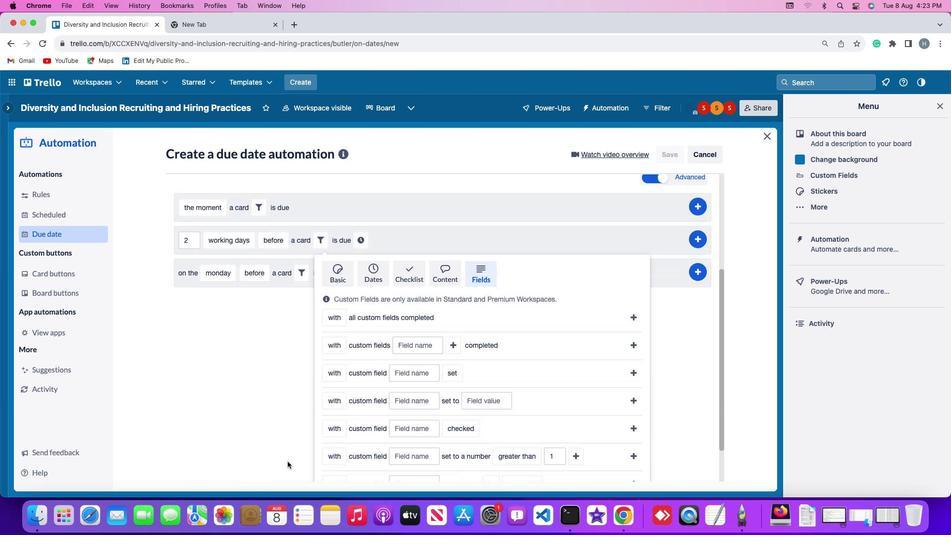 
Action: Mouse scrolled (287, 462) with delta (0, -3)
Screenshot: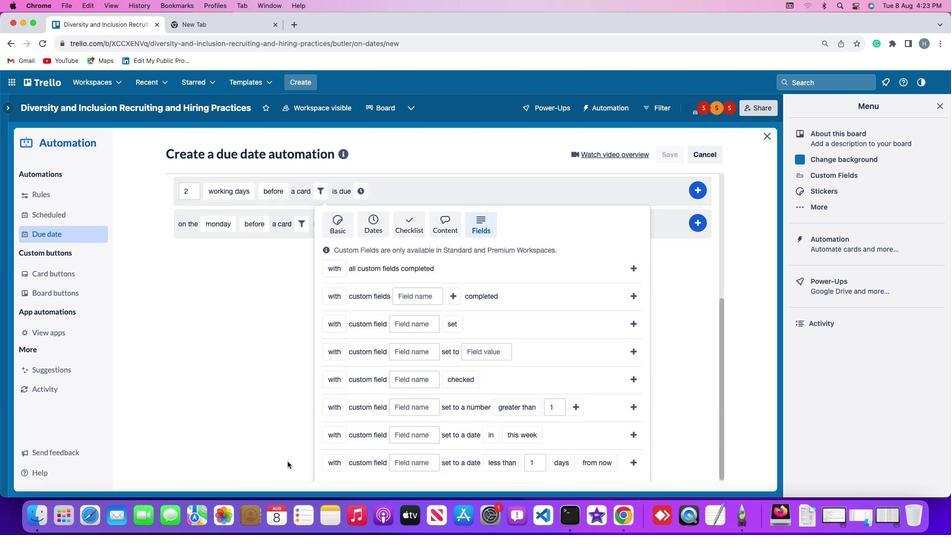 
Action: Mouse scrolled (287, 462) with delta (0, 0)
Screenshot: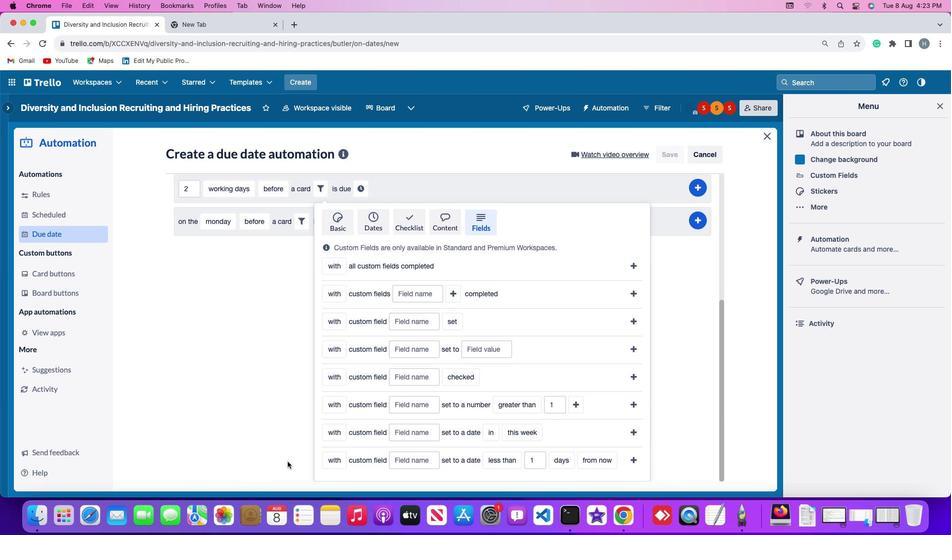 
Action: Mouse scrolled (287, 462) with delta (0, 0)
Screenshot: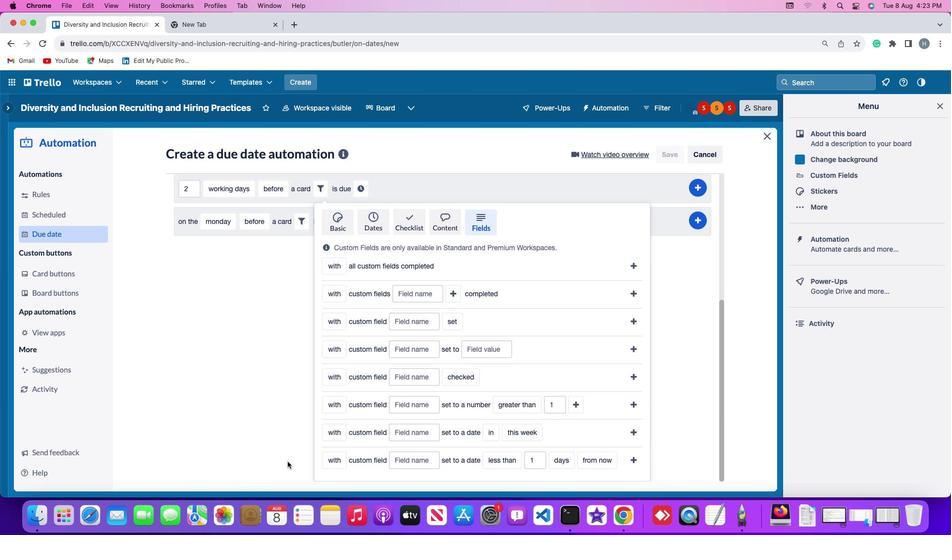 
Action: Mouse scrolled (287, 462) with delta (0, -1)
Screenshot: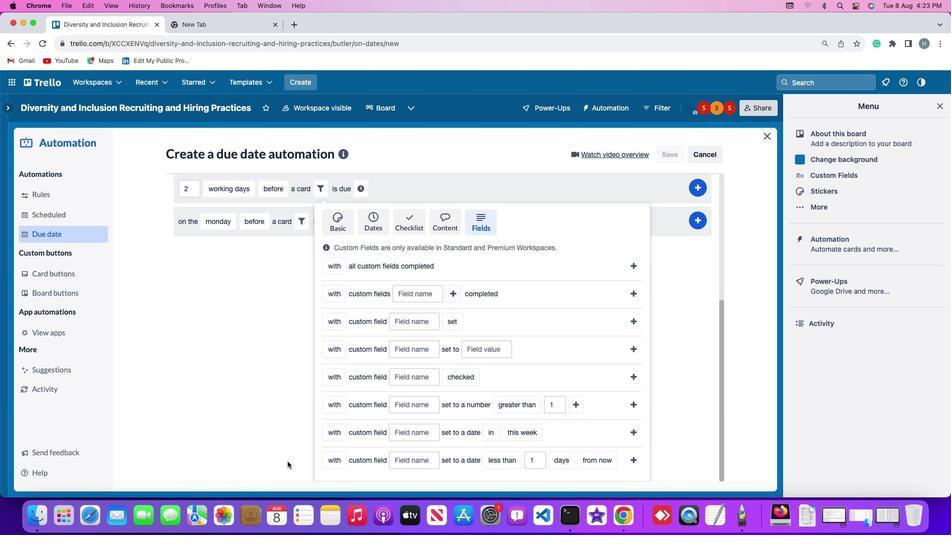 
Action: Mouse scrolled (287, 462) with delta (0, -2)
Screenshot: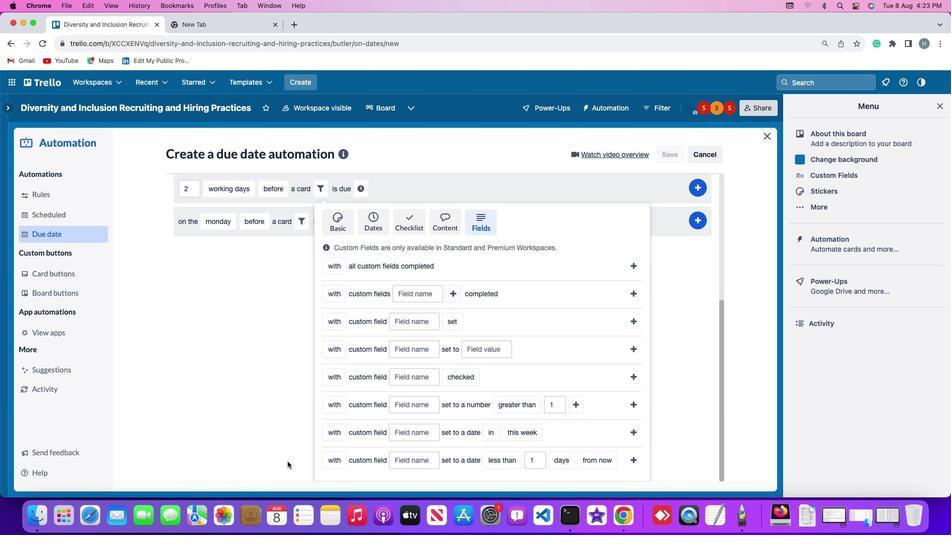 
Action: Mouse scrolled (287, 462) with delta (0, -2)
Screenshot: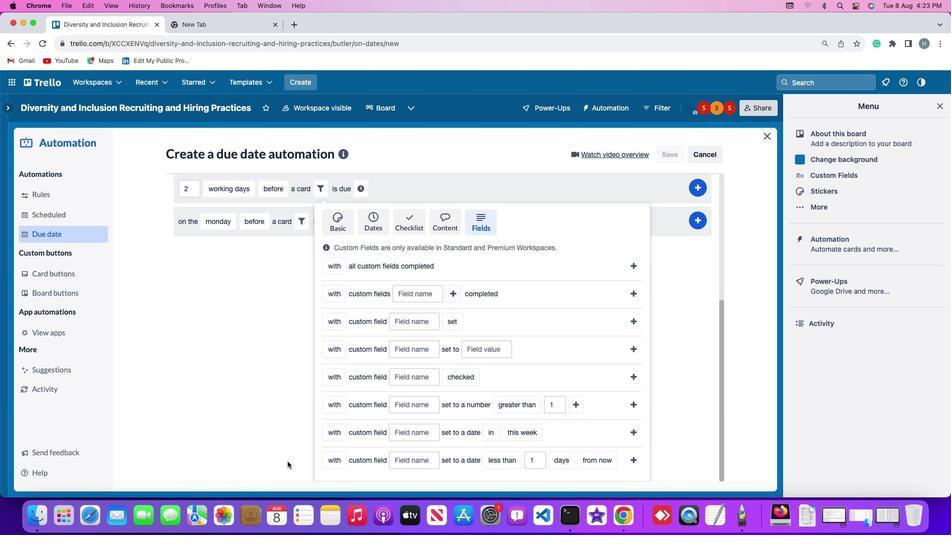 
Action: Mouse moved to (335, 402)
Screenshot: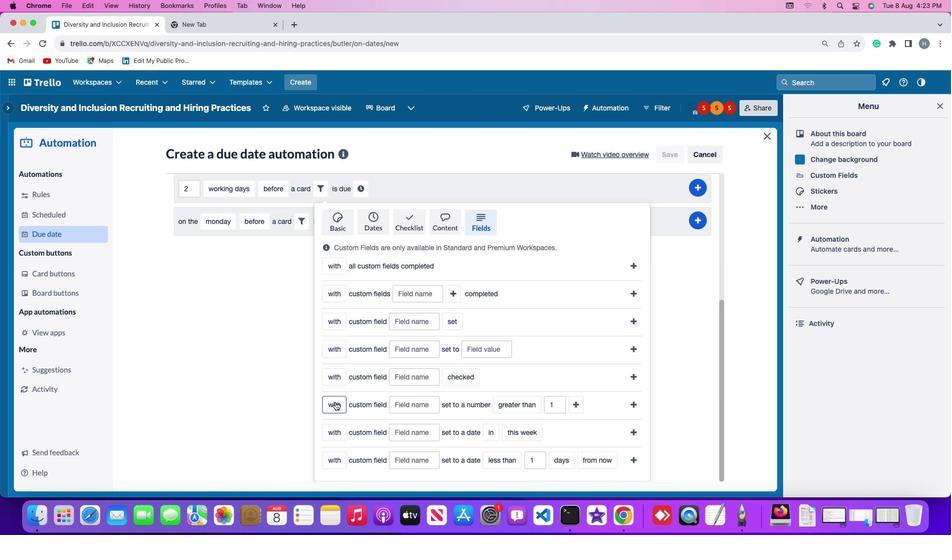 
Action: Mouse pressed left at (335, 402)
Screenshot: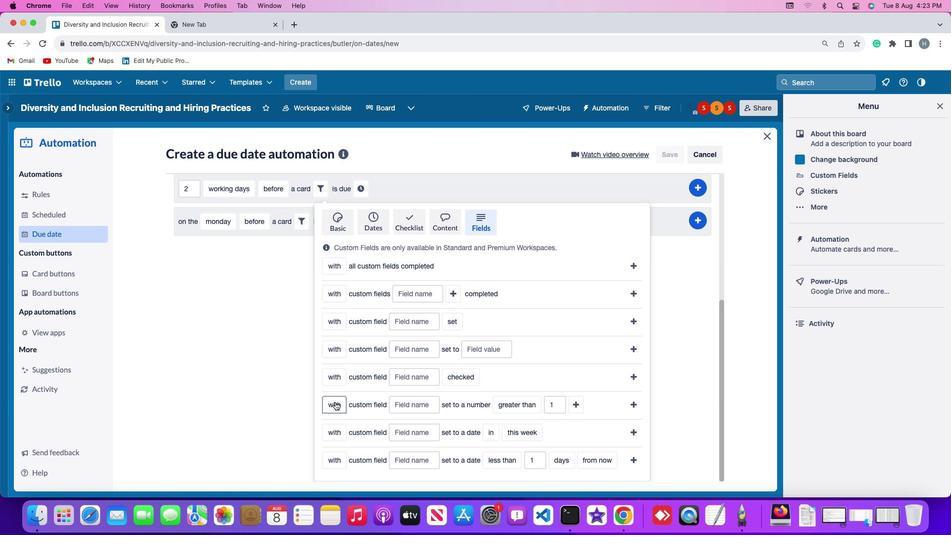
Action: Mouse moved to (344, 424)
Screenshot: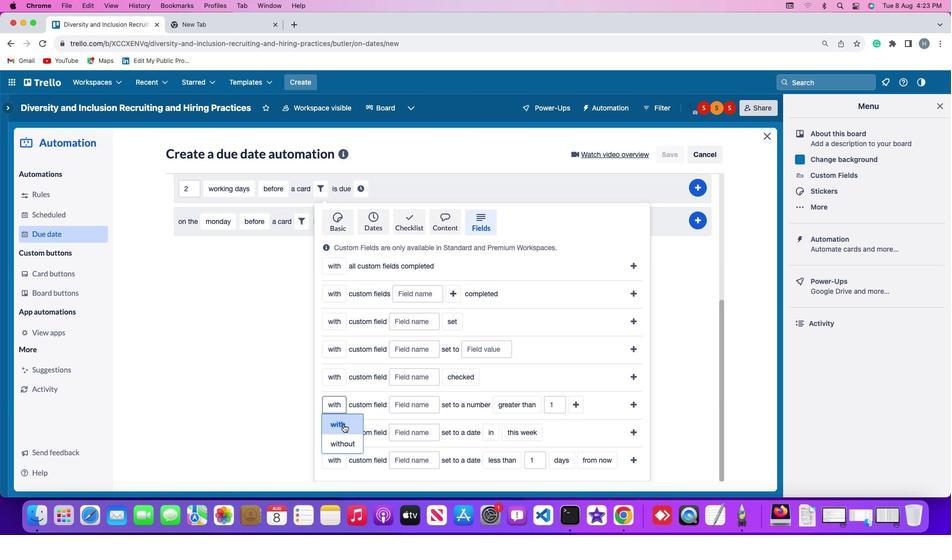 
Action: Mouse pressed left at (344, 424)
Screenshot: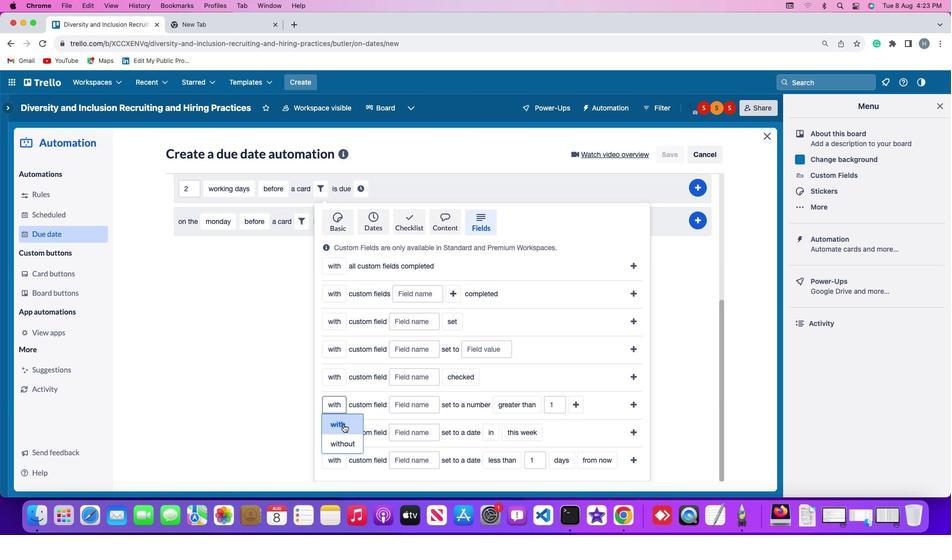 
Action: Mouse moved to (417, 405)
Screenshot: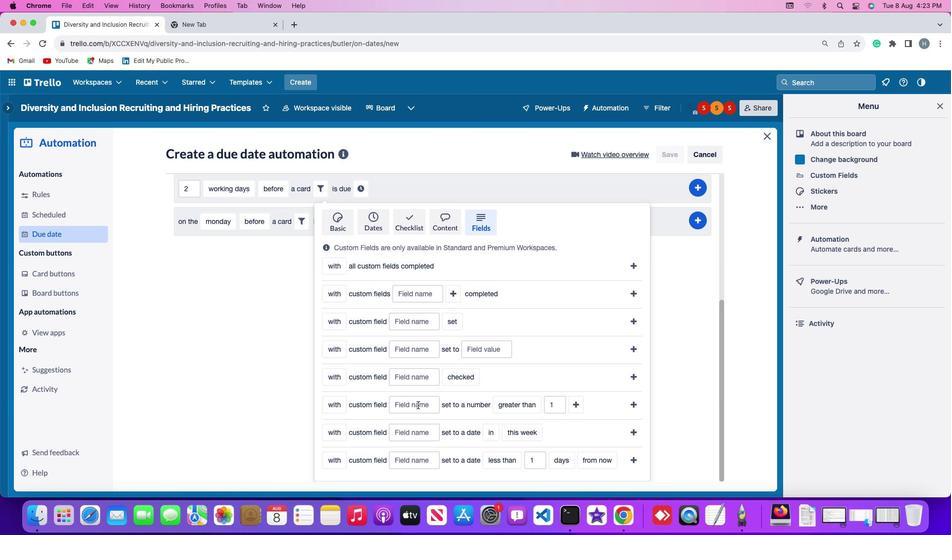 
Action: Mouse pressed left at (417, 405)
Screenshot: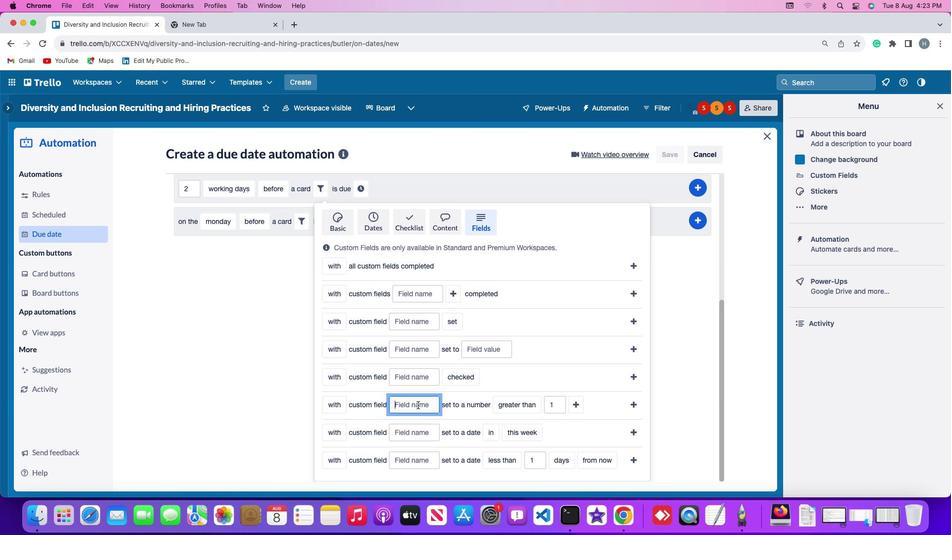 
Action: Key pressed Key.shift'R''e''s''u''m''e'
Screenshot: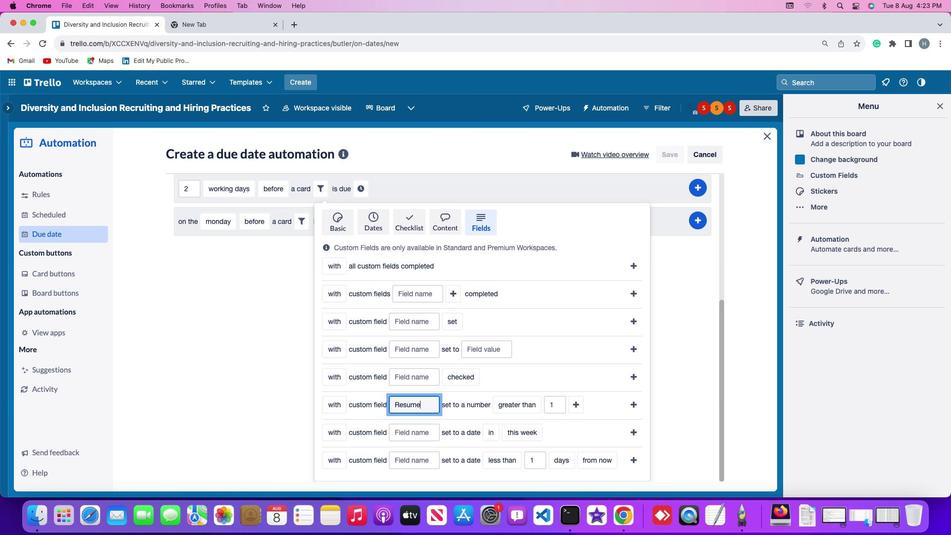 
Action: Mouse moved to (506, 400)
Screenshot: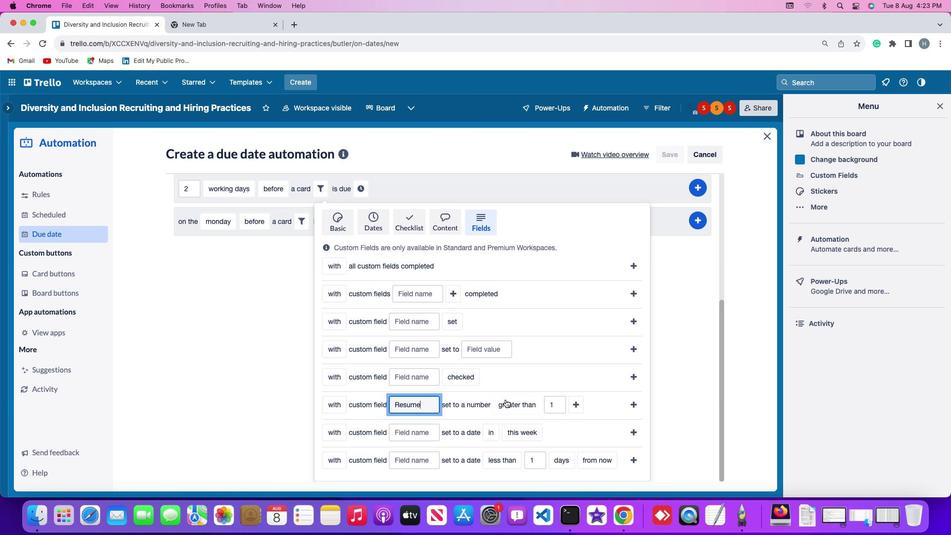 
Action: Mouse pressed left at (506, 400)
Screenshot: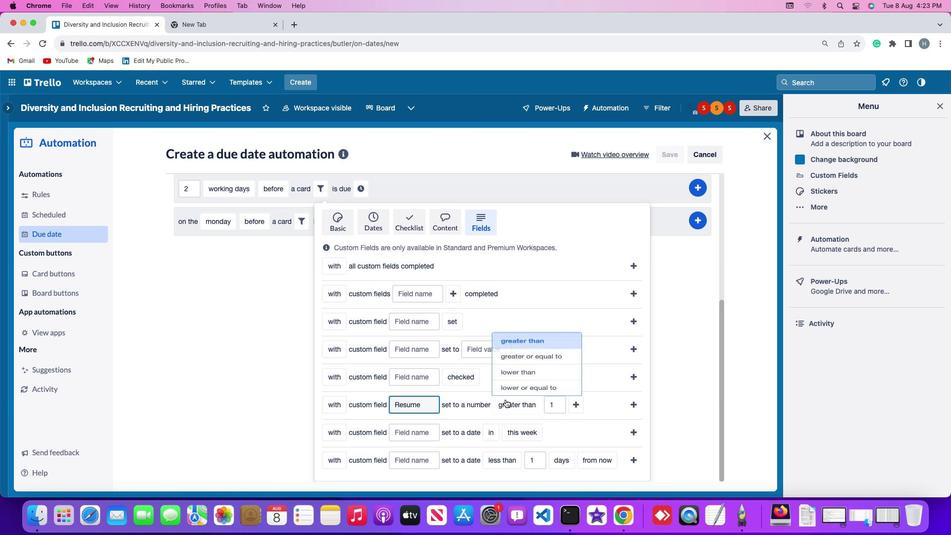 
Action: Mouse moved to (531, 349)
Screenshot: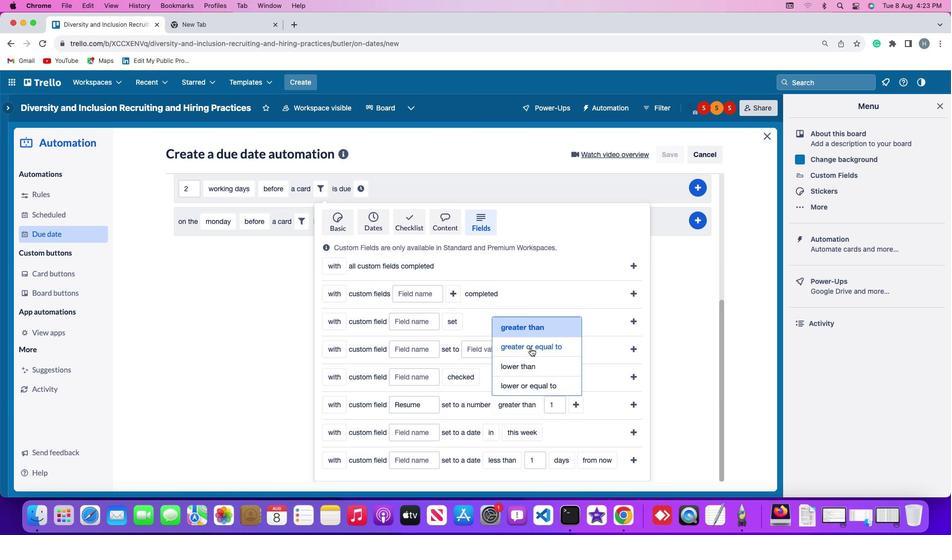 
Action: Mouse pressed left at (531, 349)
Screenshot: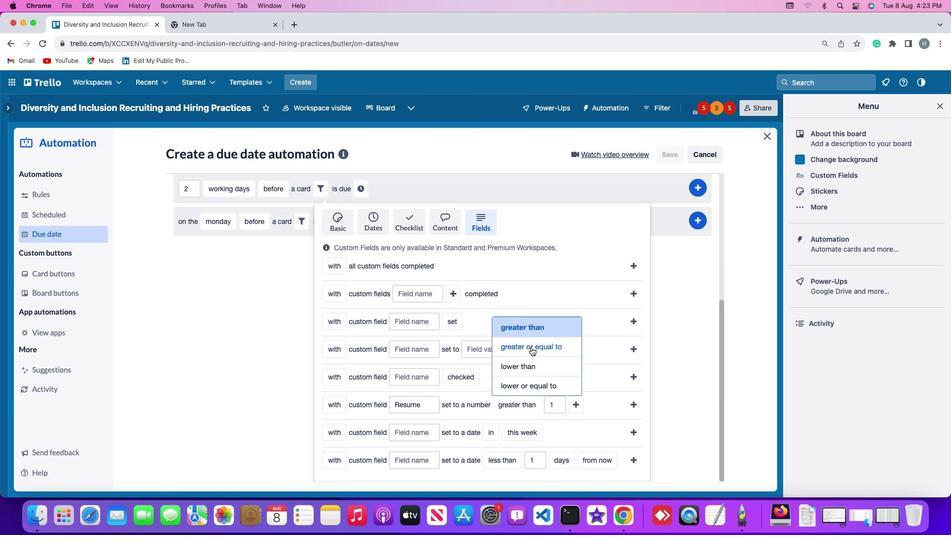 
Action: Mouse moved to (576, 404)
Screenshot: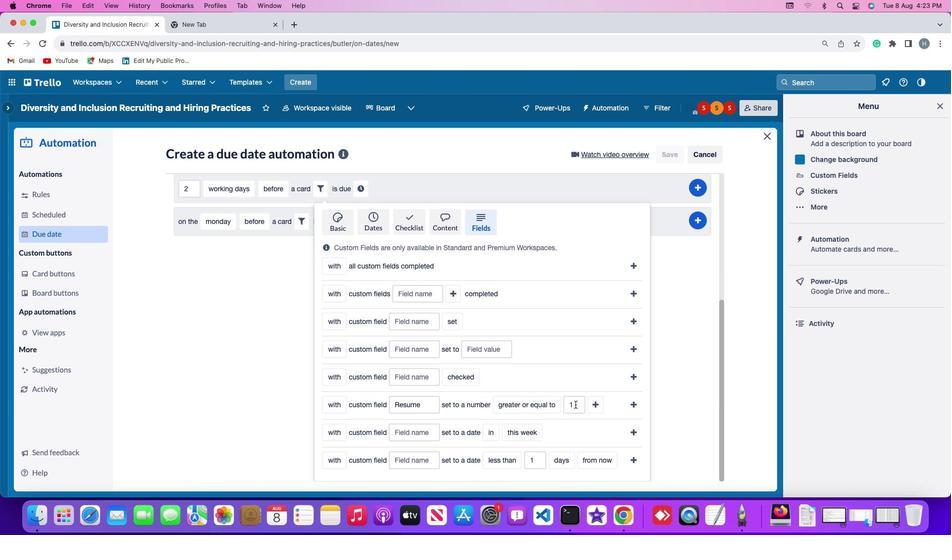 
Action: Mouse pressed left at (576, 404)
Screenshot: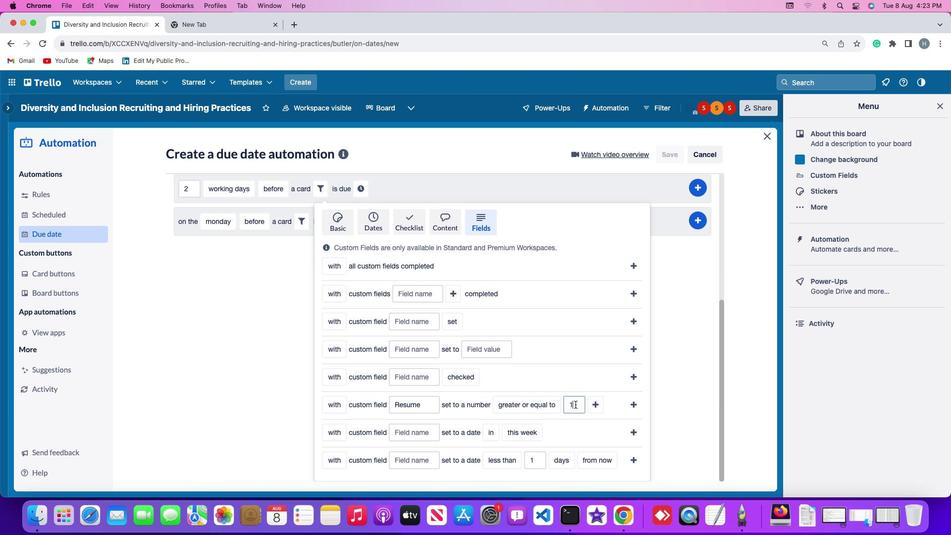 
Action: Key pressed Key.backspace'1'
Screenshot: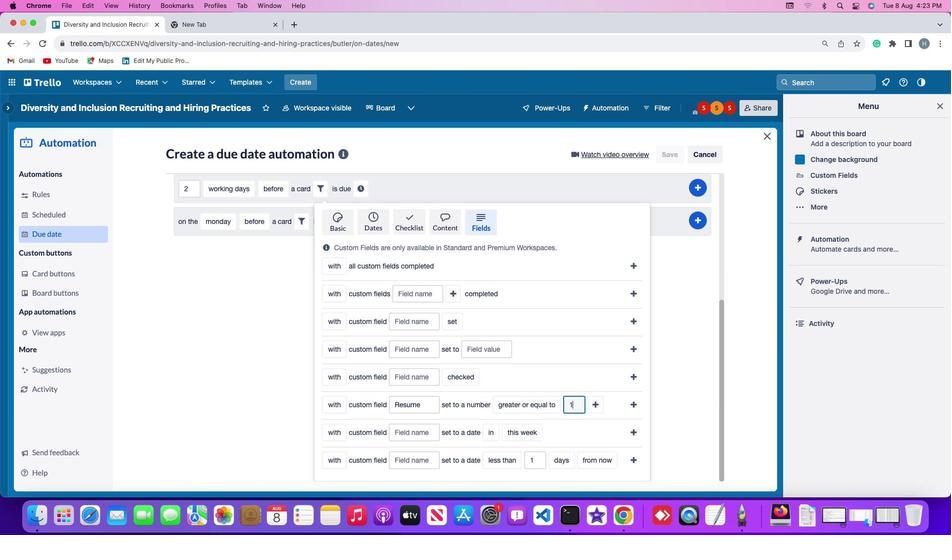 
Action: Mouse moved to (598, 404)
Screenshot: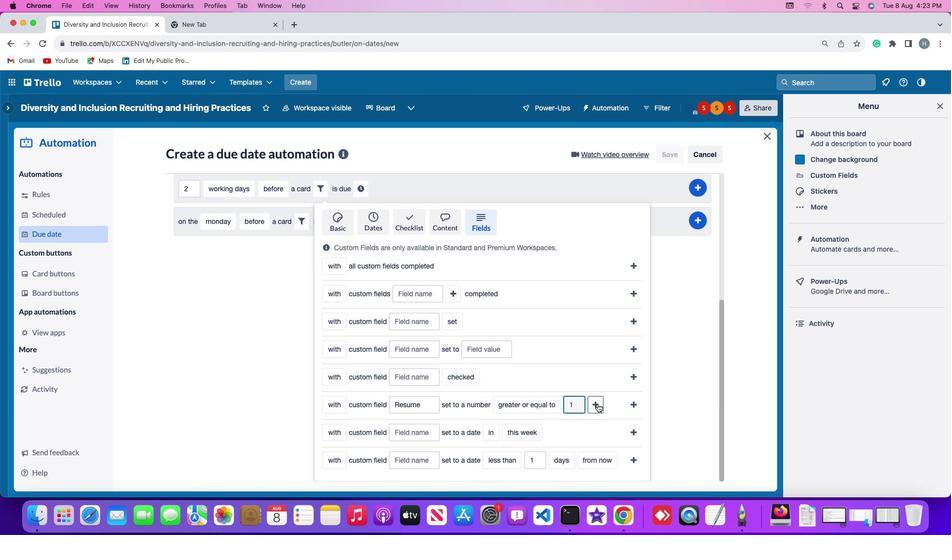 
Action: Mouse pressed left at (598, 404)
Screenshot: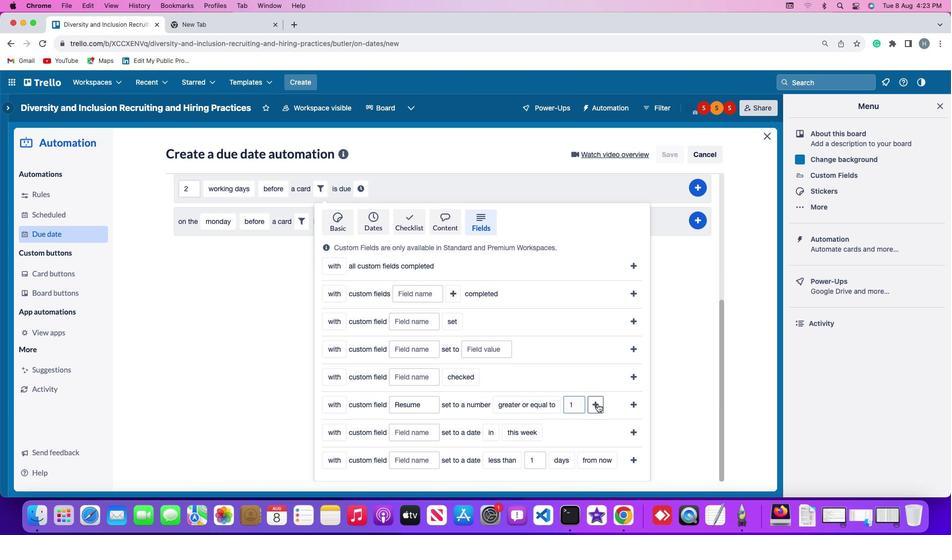 
Action: Mouse moved to (357, 427)
Screenshot: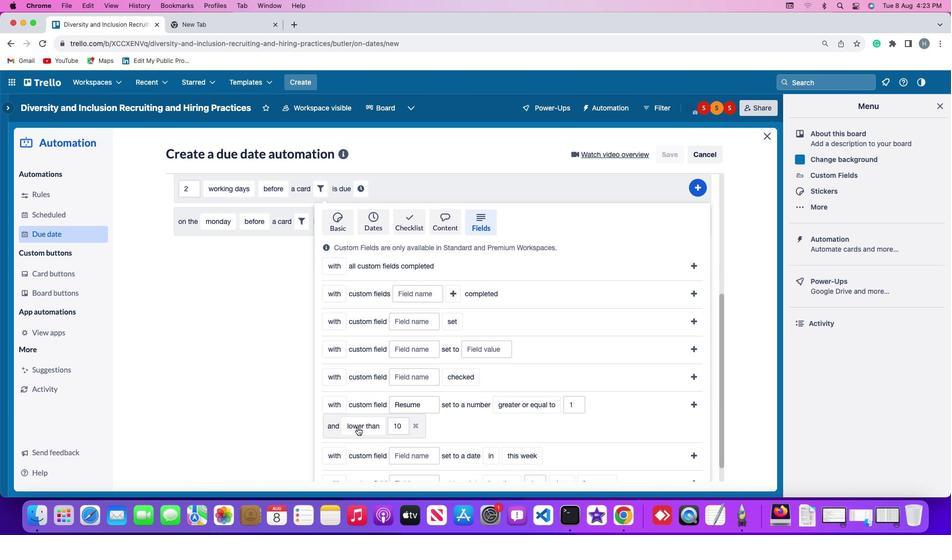 
Action: Mouse pressed left at (357, 427)
Screenshot: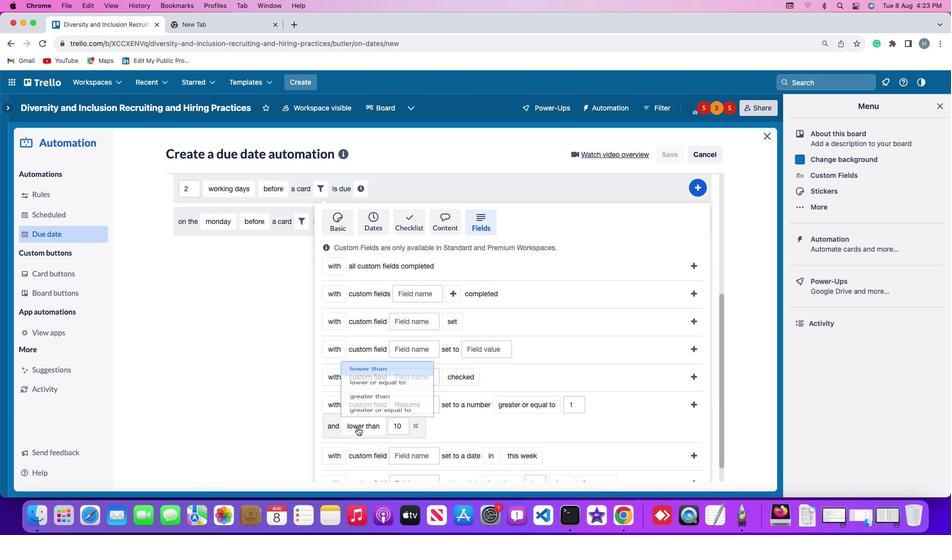 
Action: Mouse moved to (391, 346)
Screenshot: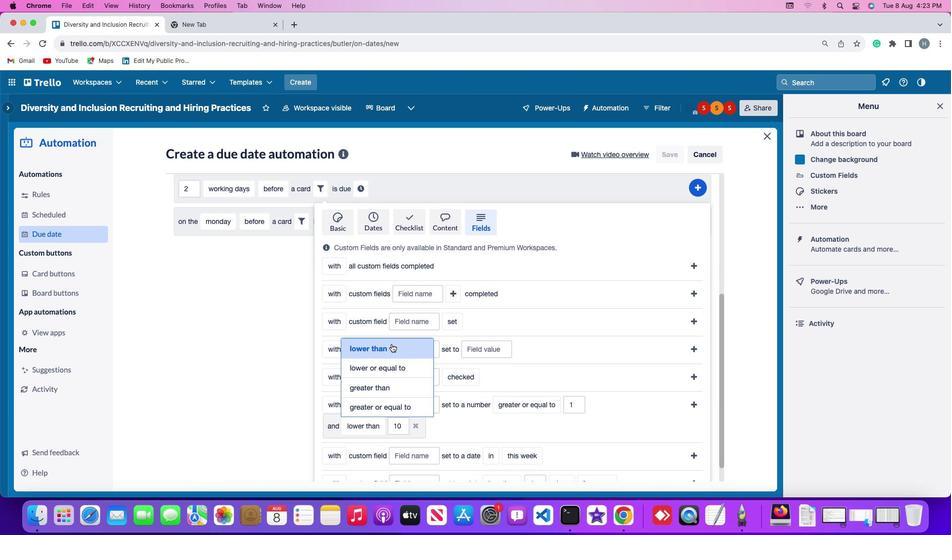 
Action: Mouse pressed left at (391, 346)
Screenshot: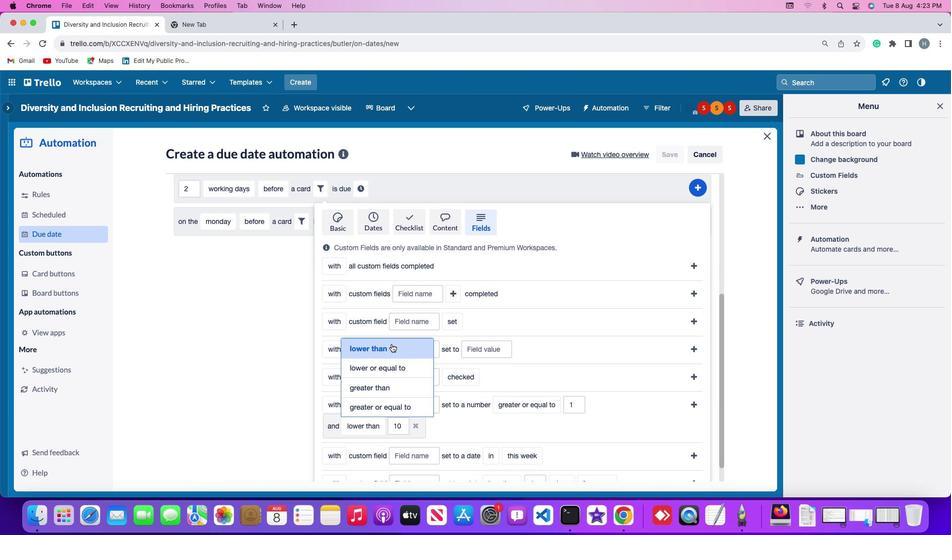 
Action: Mouse moved to (404, 428)
Screenshot: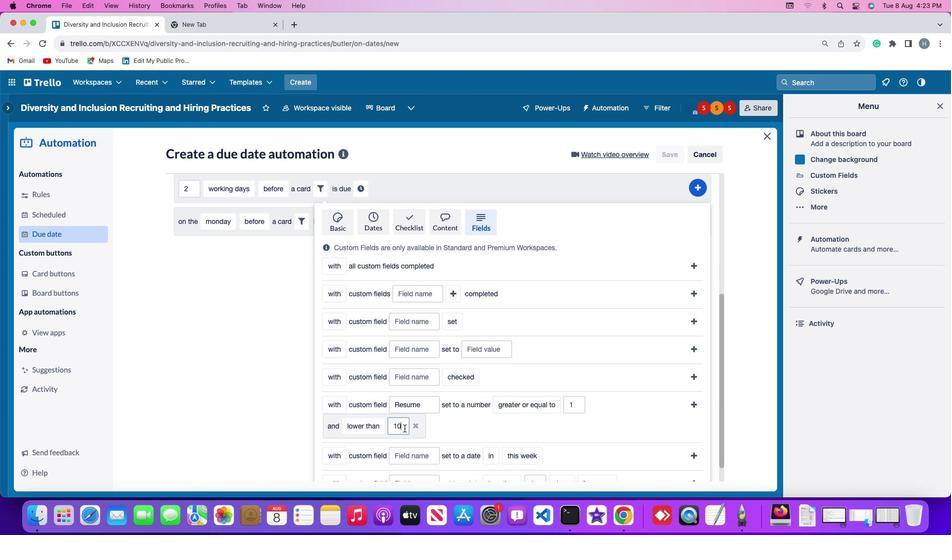 
Action: Mouse pressed left at (404, 428)
Screenshot: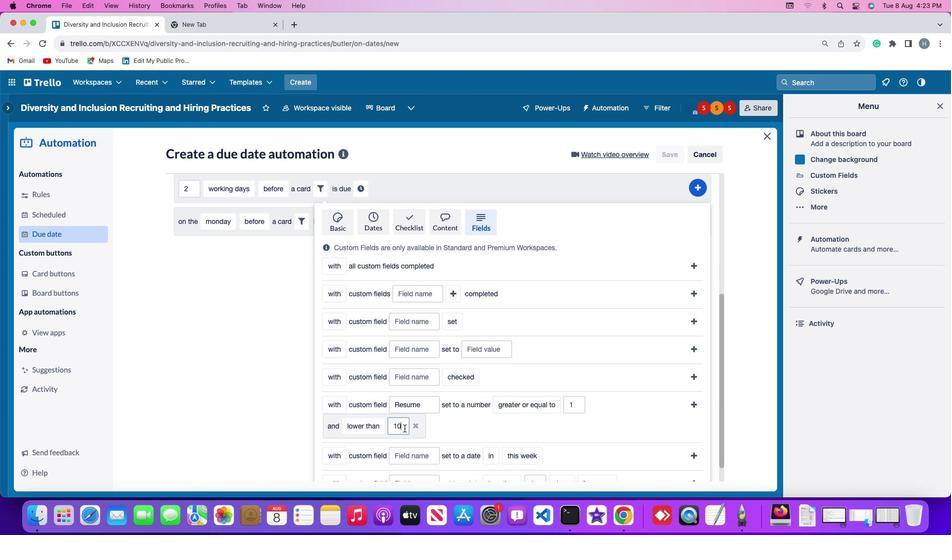 
Action: Key pressed Key.backspaceKey.backspace'1''0'
Screenshot: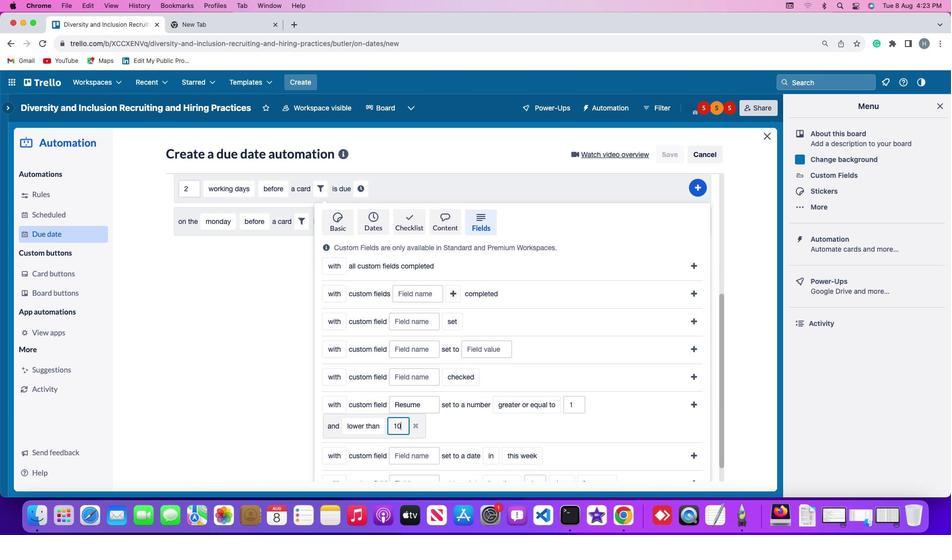 
Action: Mouse moved to (697, 402)
Screenshot: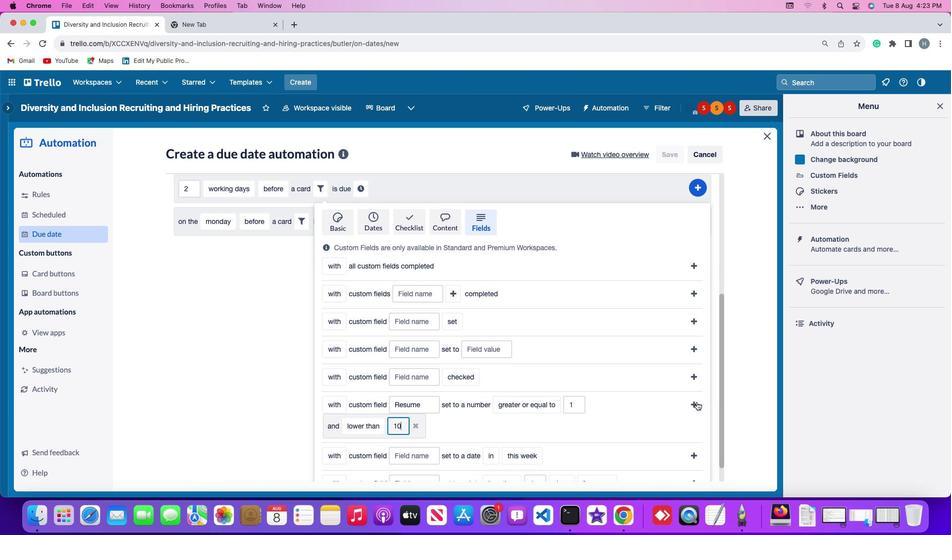 
Action: Mouse pressed left at (697, 402)
Screenshot: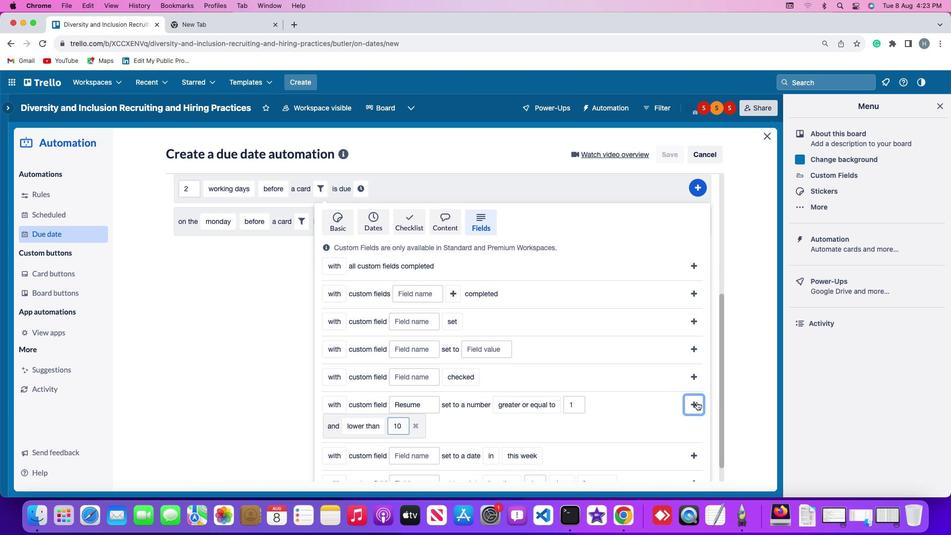 
Action: Mouse moved to (638, 399)
Screenshot: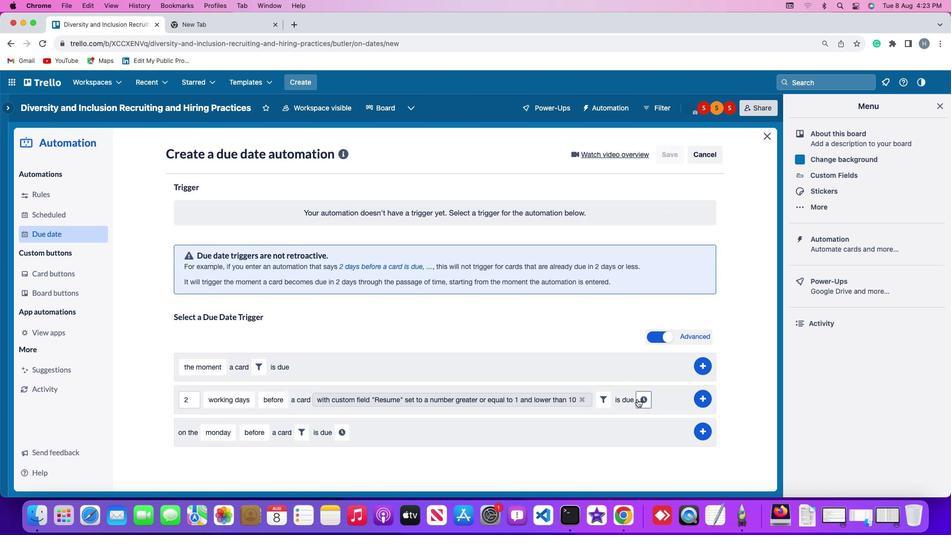 
Action: Mouse pressed left at (638, 399)
Screenshot: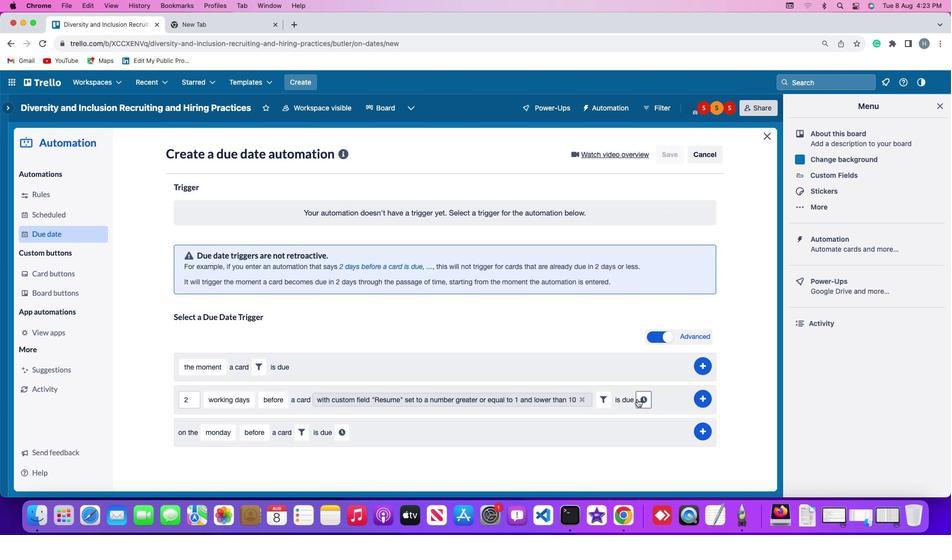 
Action: Mouse moved to (212, 423)
Screenshot: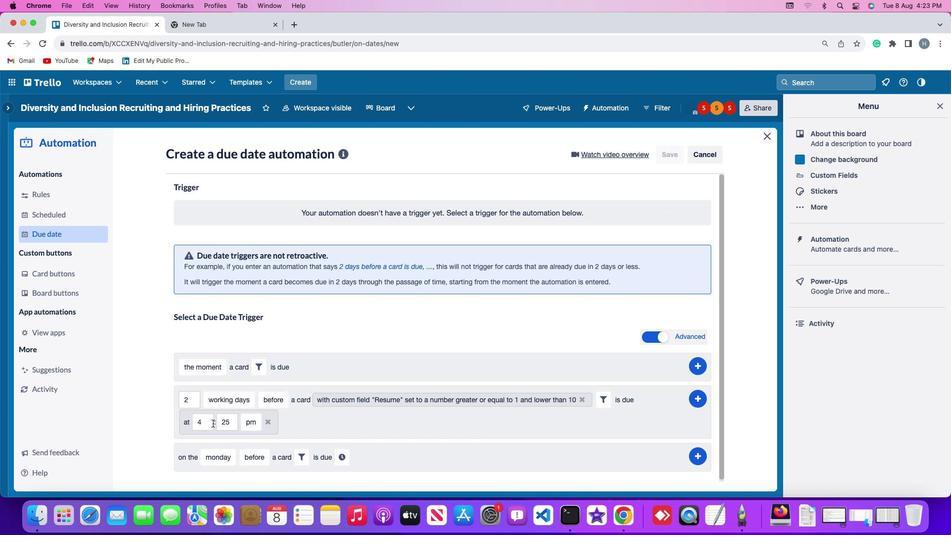 
Action: Mouse pressed left at (212, 423)
Screenshot: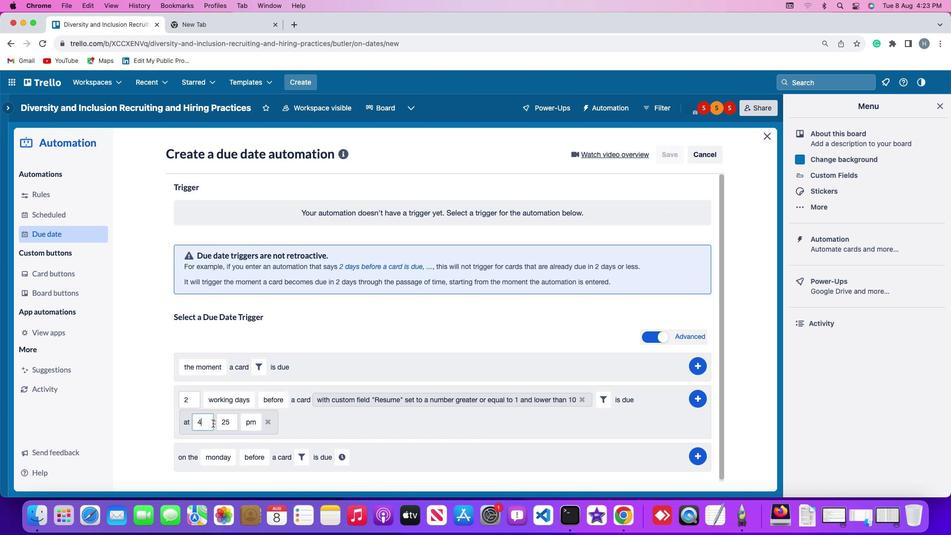 
Action: Key pressed Key.backspace'1''1'
Screenshot: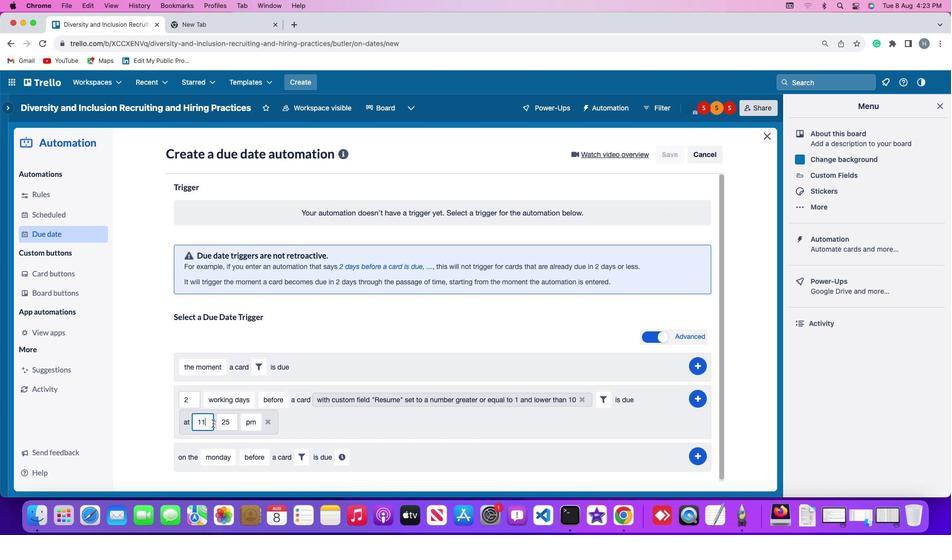 
Action: Mouse moved to (232, 423)
Screenshot: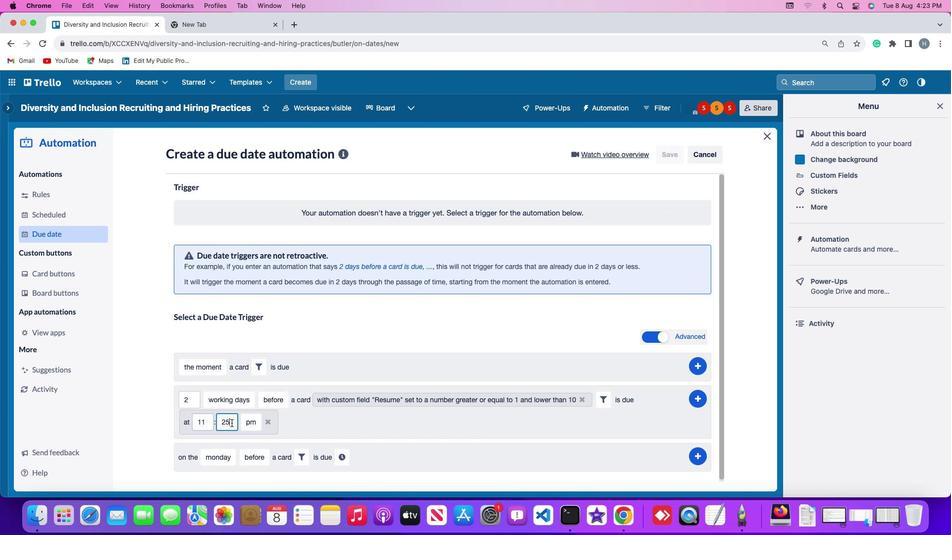
Action: Mouse pressed left at (232, 423)
Screenshot: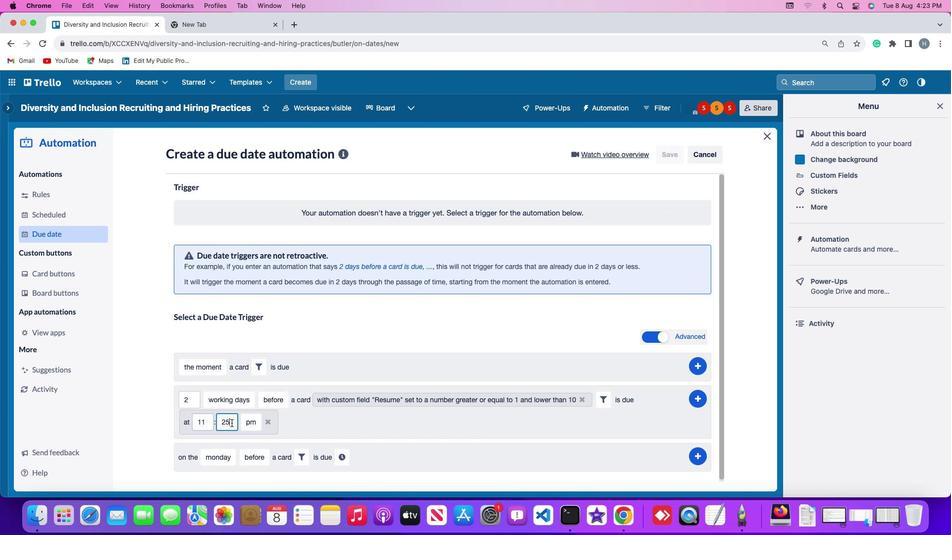 
Action: Mouse moved to (232, 423)
Screenshot: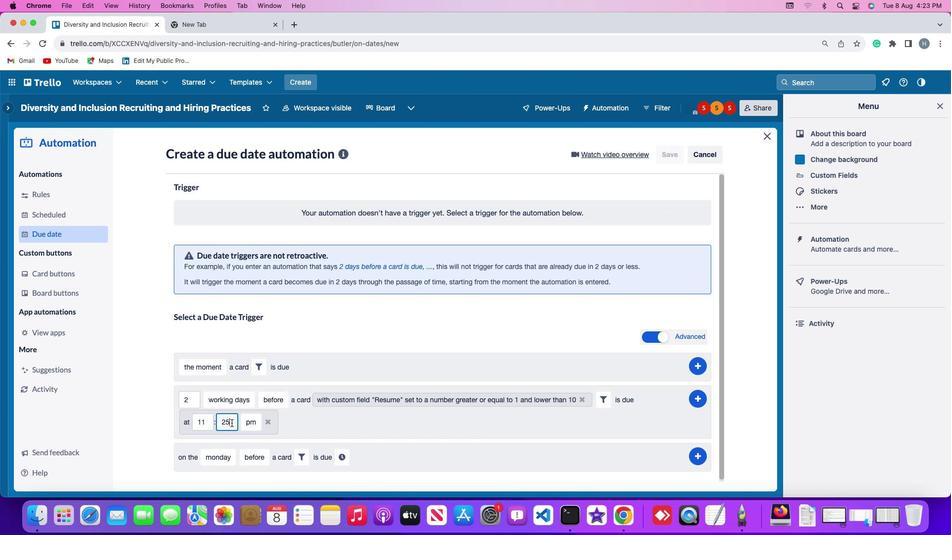 
Action: Key pressed Key.backspaceKey.backspace
Screenshot: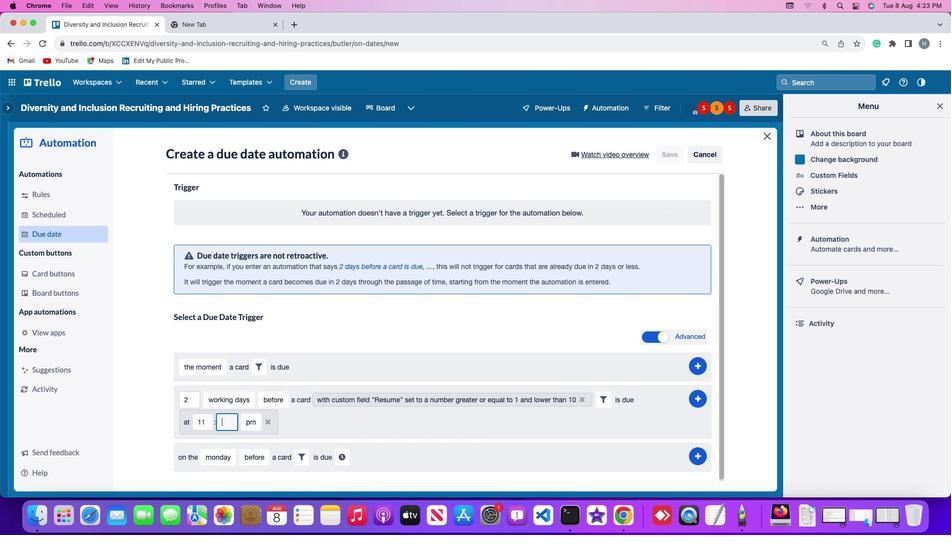 
Action: Mouse moved to (231, 422)
Screenshot: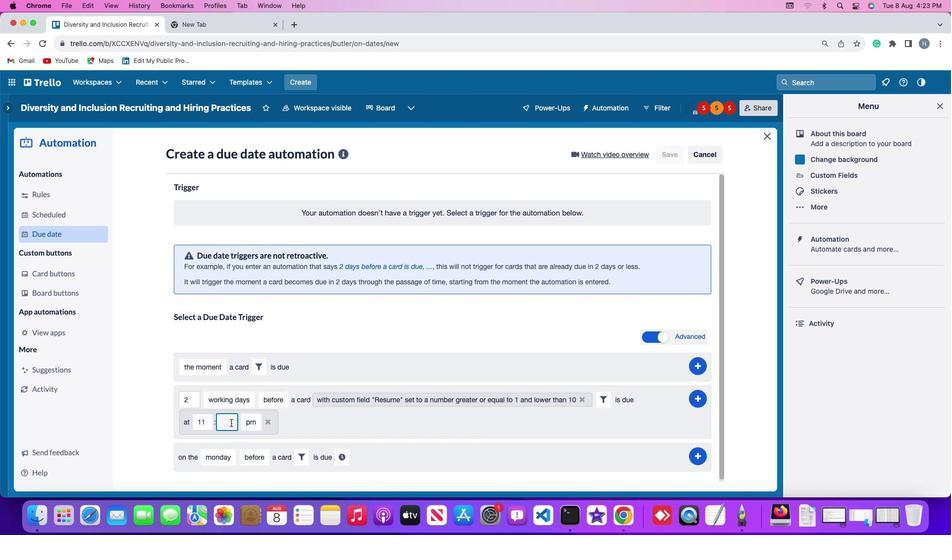 
Action: Key pressed '0''0'
Screenshot: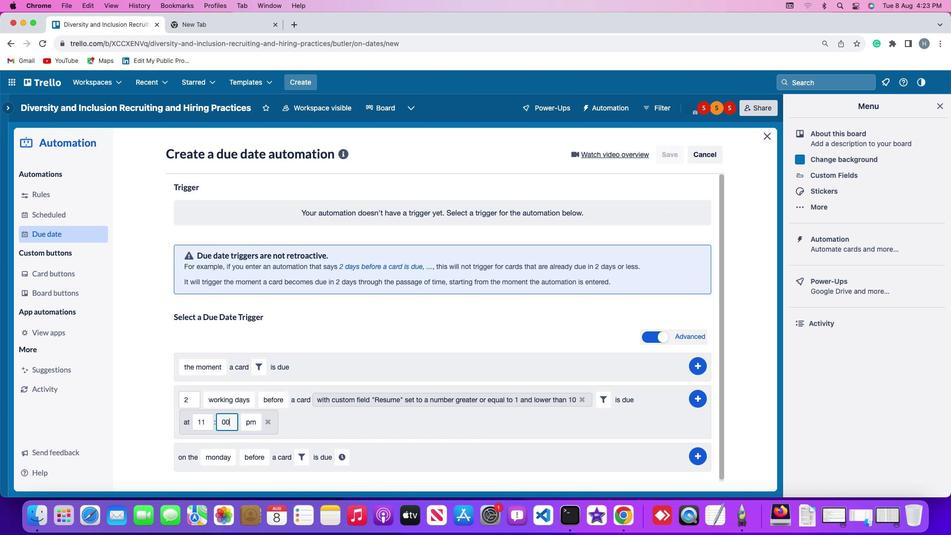 
Action: Mouse moved to (250, 422)
Screenshot: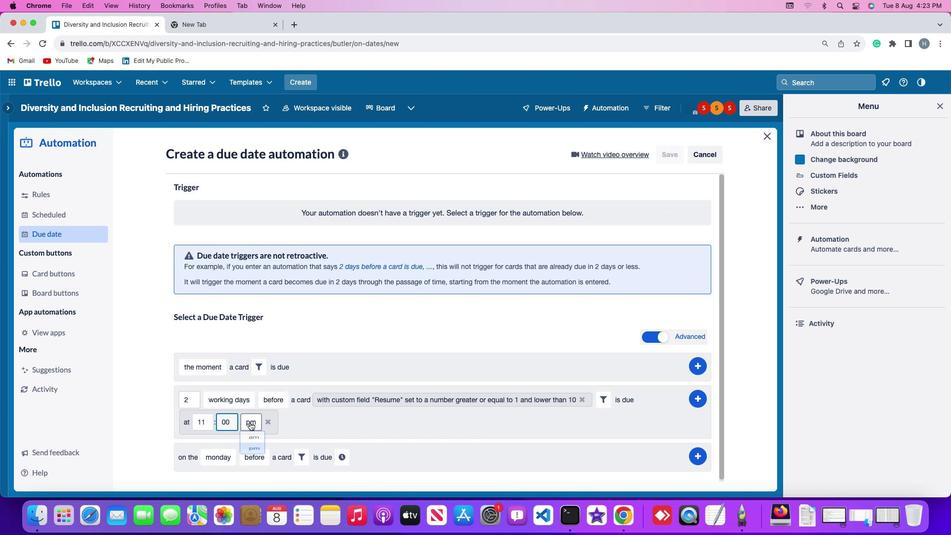 
Action: Mouse pressed left at (250, 422)
Screenshot: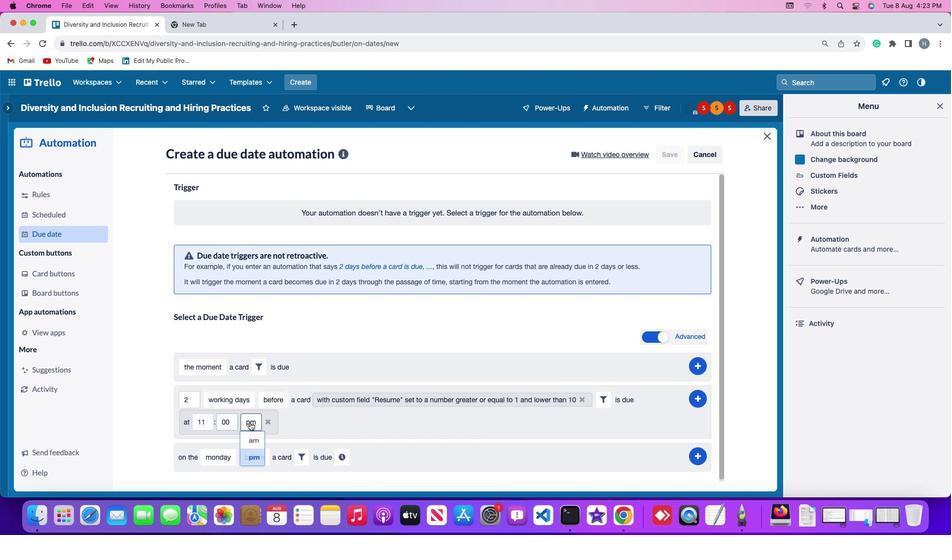 
Action: Mouse moved to (252, 439)
Screenshot: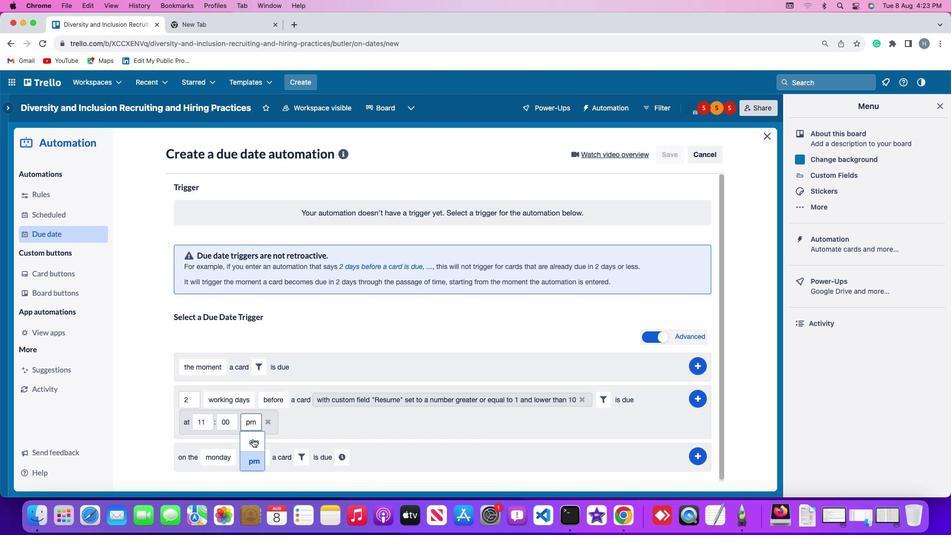 
Action: Mouse pressed left at (252, 439)
Screenshot: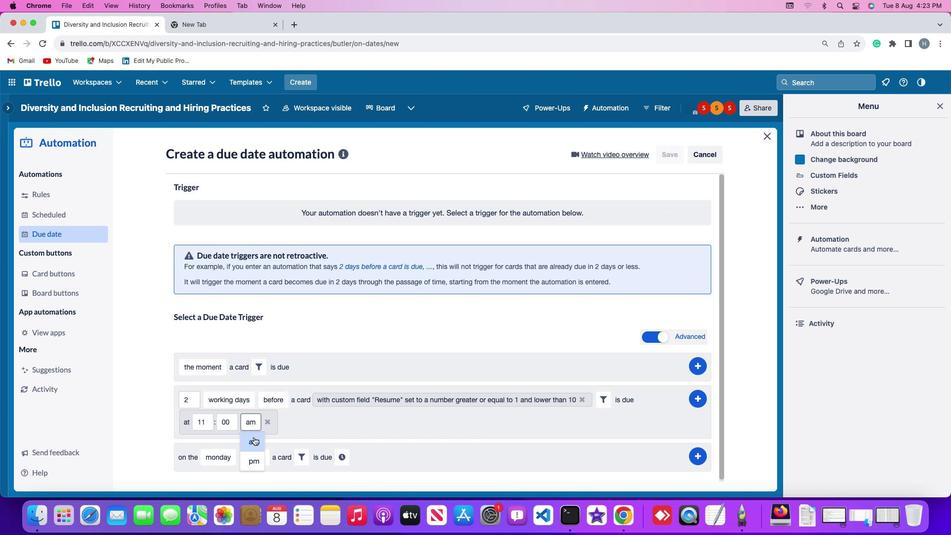
Action: Mouse moved to (700, 396)
Screenshot: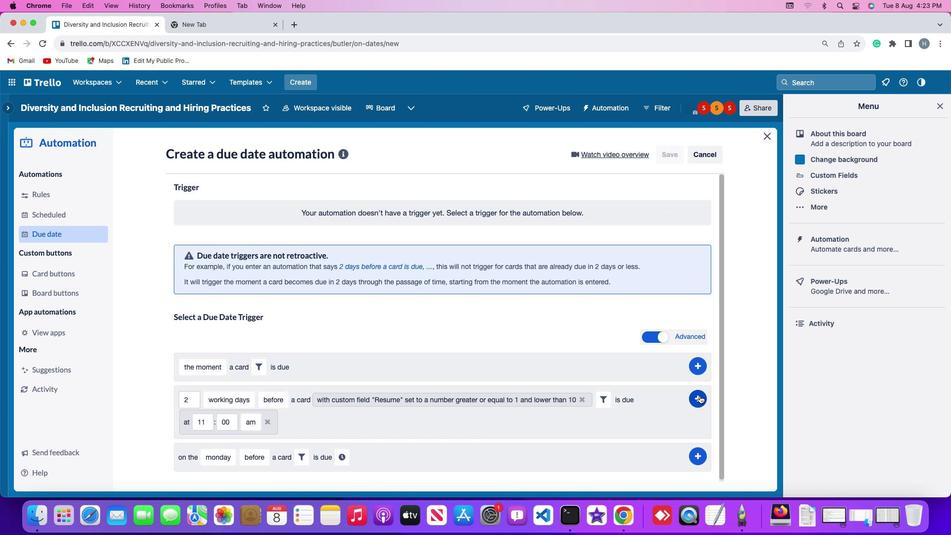 
Action: Mouse pressed left at (700, 396)
Screenshot: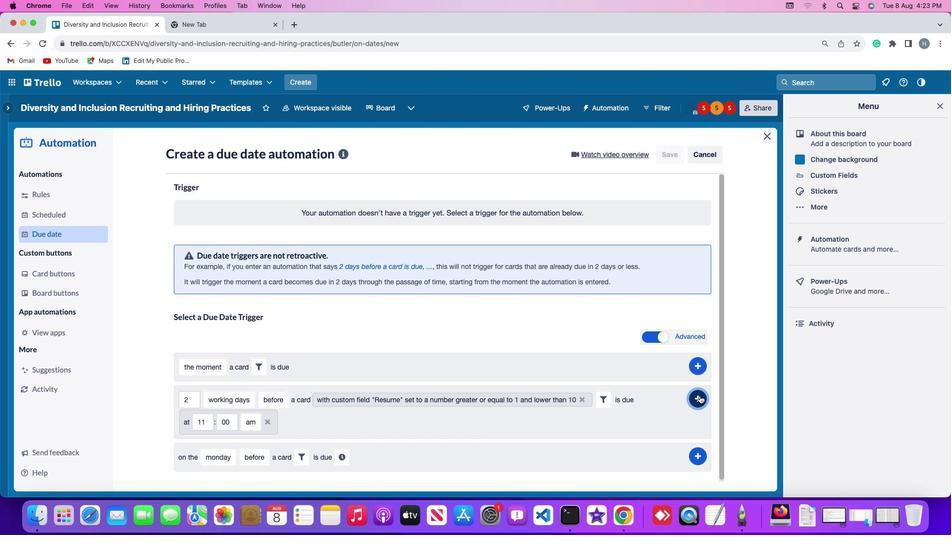 
Action: Mouse moved to (737, 287)
Screenshot: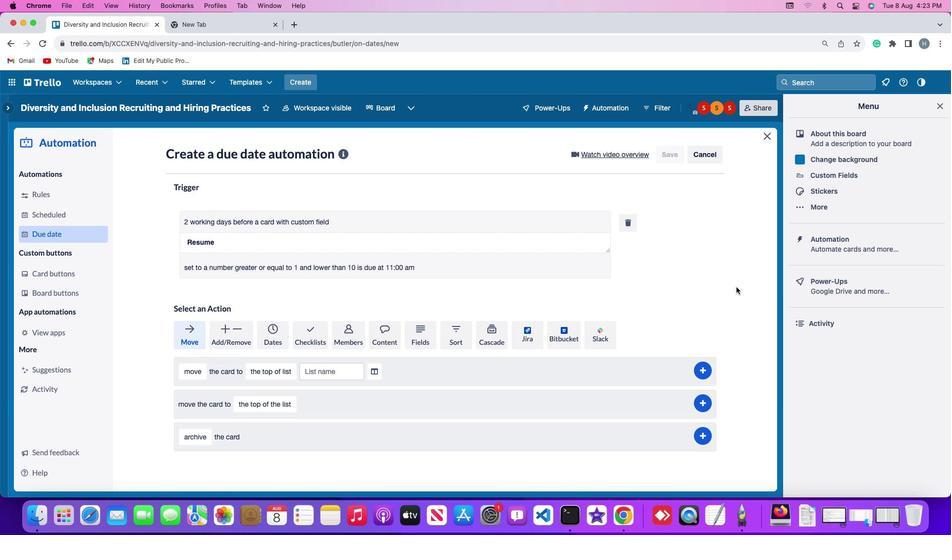 
